Task: Make a basic cable management box.
Action: Mouse moved to (171, 133)
Screenshot: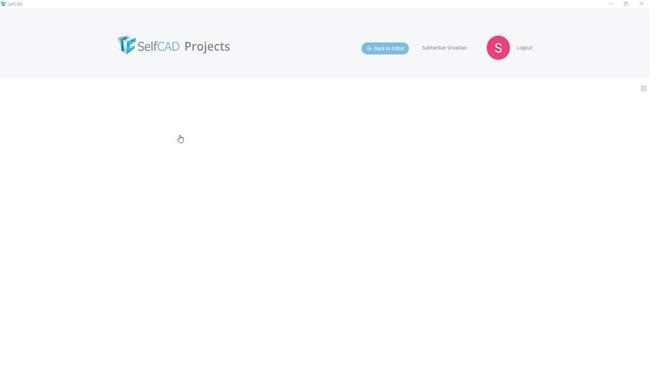 
Action: Mouse pressed left at (171, 133)
Screenshot: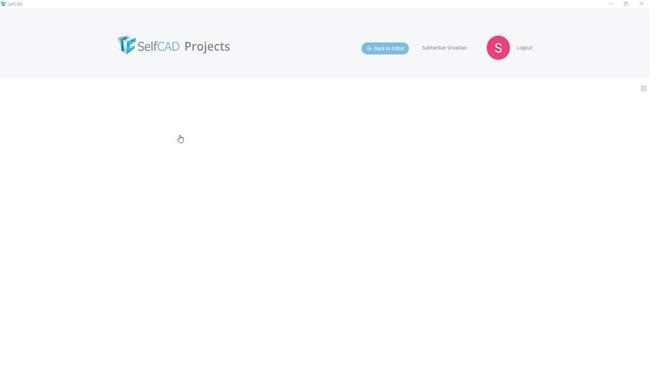 
Action: Mouse moved to (326, 155)
Screenshot: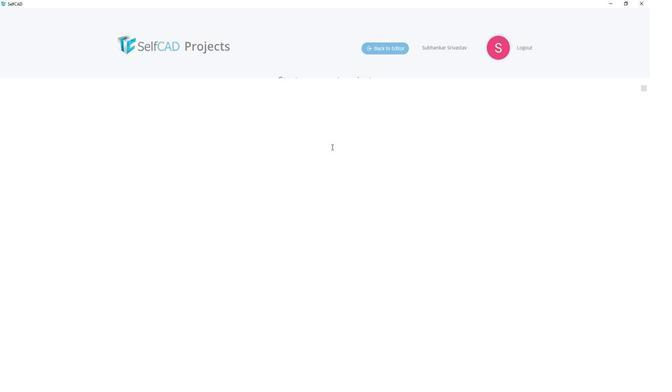 
Action: Mouse pressed left at (326, 155)
Screenshot: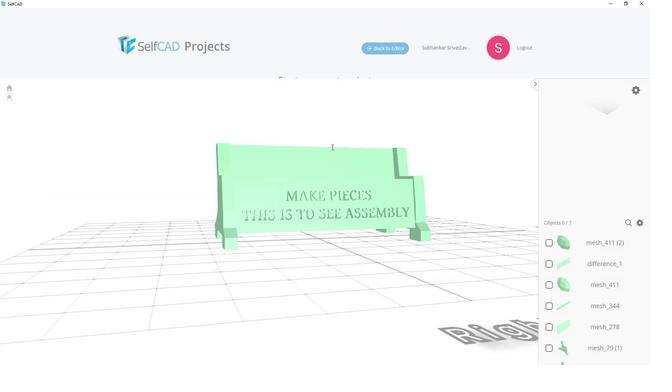 
Action: Key pressed <Key.shift>Cable<Key.space><Key.shift>Management<Key.space><Key.shift><Key.shift><Key.shift><Key.shift><Key.shift><Key.shift><Key.shift><Key.shift><Key.shift><Key.shift>Box
Screenshot: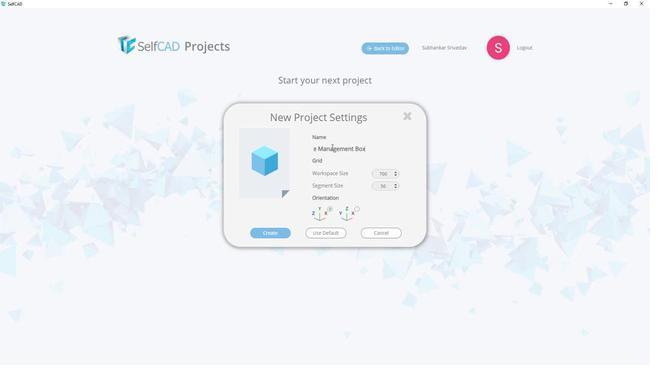 
Action: Mouse moved to (273, 234)
Screenshot: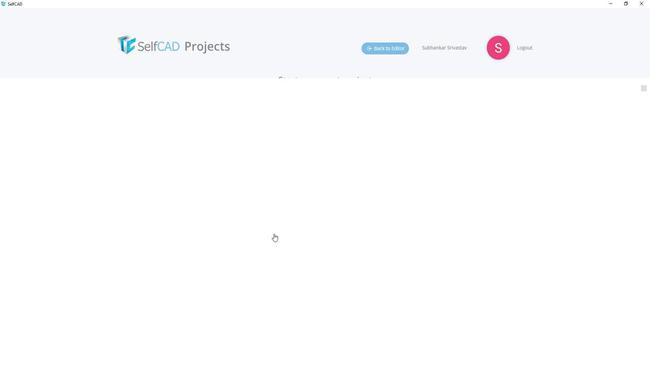 
Action: Mouse pressed left at (273, 234)
Screenshot: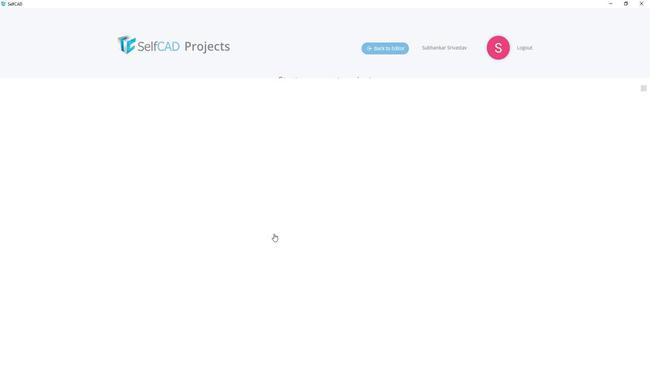 
Action: Mouse moved to (46, 105)
Screenshot: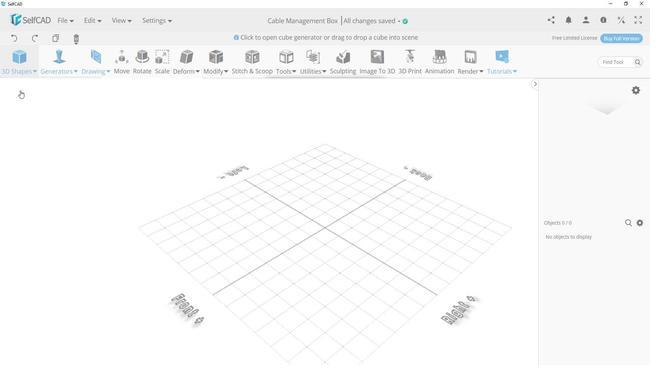 
Action: Mouse pressed left at (46, 105)
Screenshot: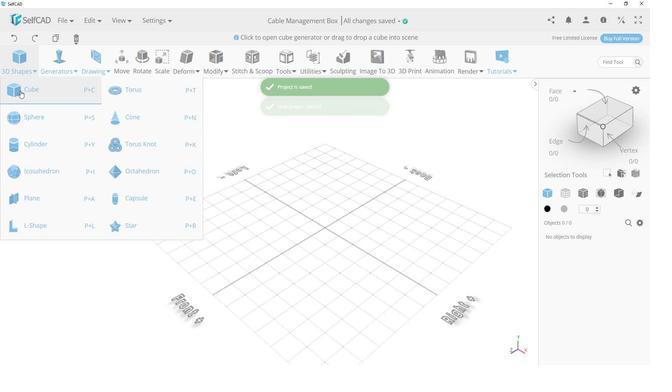 
Action: Mouse moved to (45, 141)
Screenshot: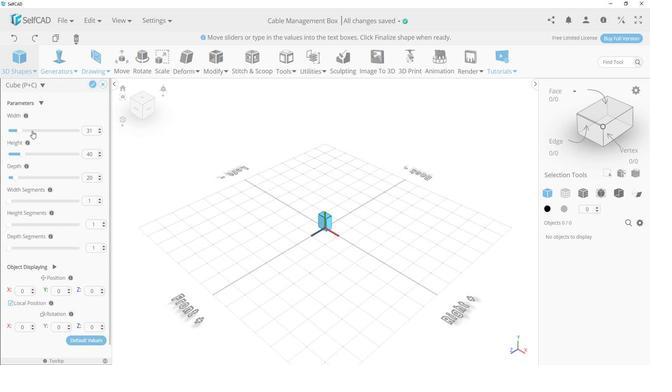 
Action: Mouse pressed left at (45, 141)
Screenshot: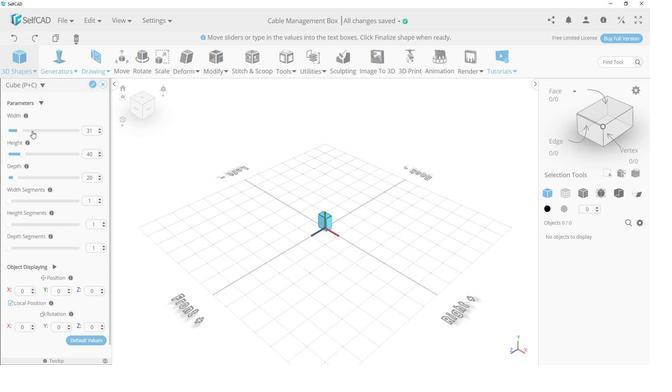 
Action: Mouse moved to (117, 143)
Screenshot: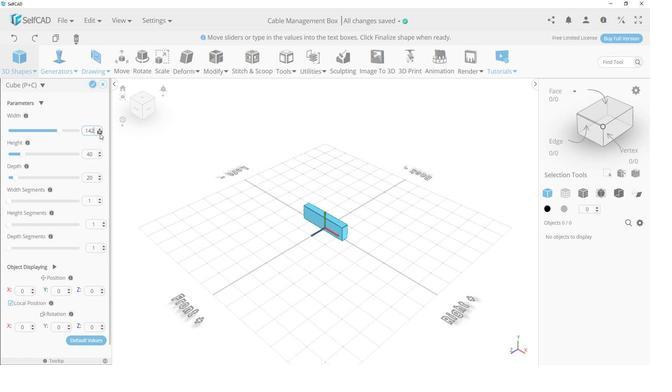 
Action: Mouse pressed left at (117, 143)
Screenshot: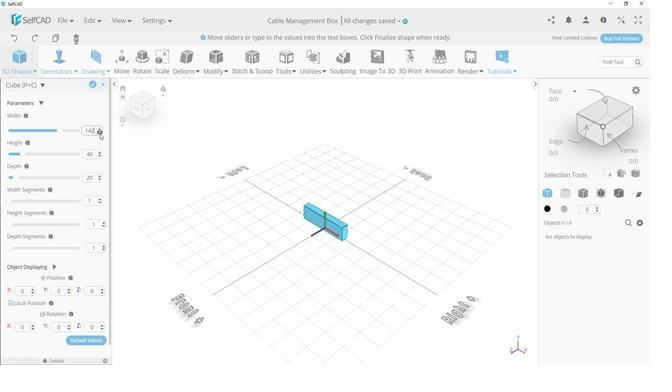 
Action: Mouse pressed left at (117, 143)
Screenshot: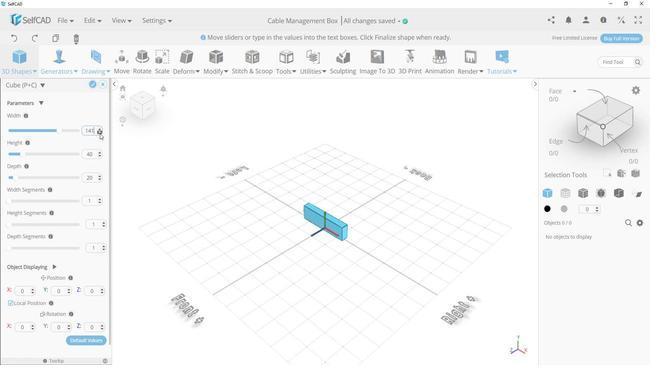 
Action: Mouse pressed left at (117, 143)
Screenshot: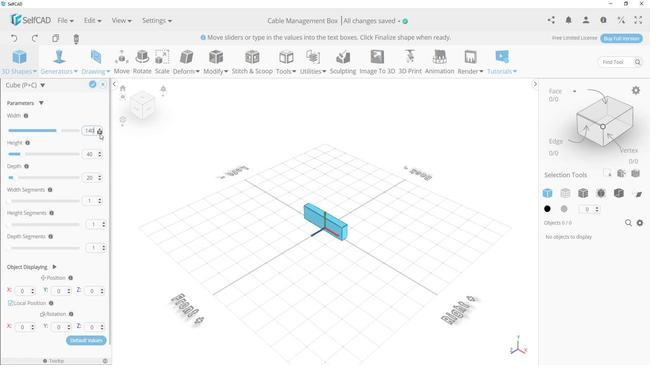 
Action: Mouse moved to (46, 161)
Screenshot: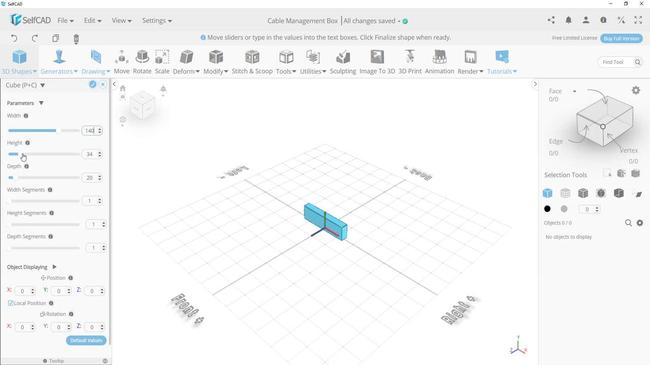 
Action: Mouse pressed left at (46, 161)
Screenshot: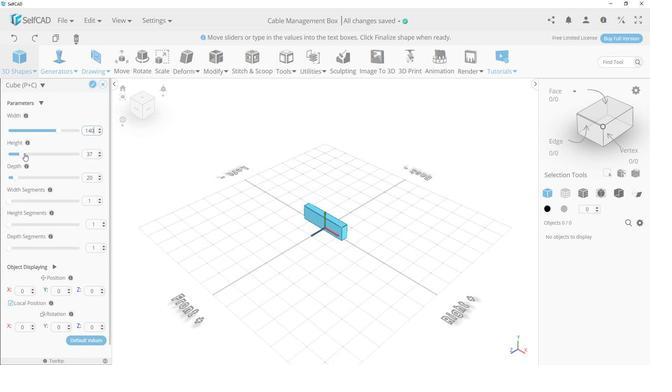 
Action: Mouse moved to (41, 184)
Screenshot: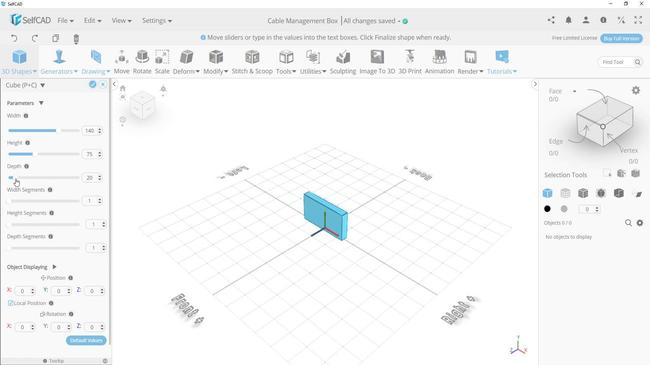 
Action: Mouse pressed left at (41, 184)
Screenshot: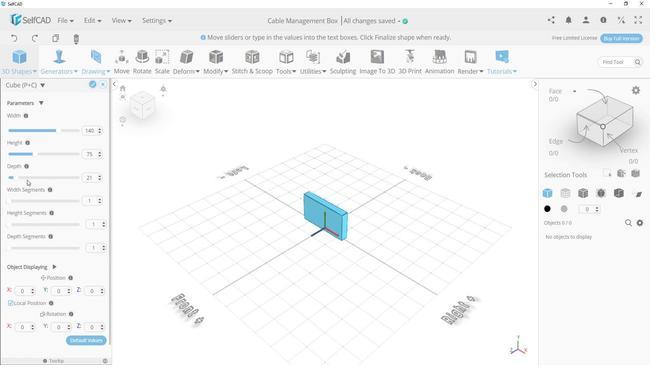 
Action: Mouse moved to (117, 184)
Screenshot: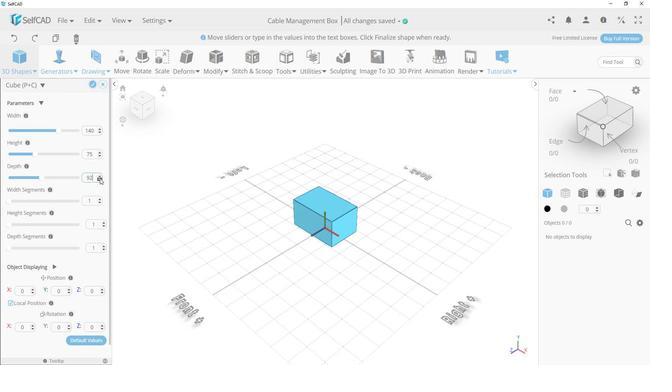 
Action: Mouse pressed left at (117, 184)
Screenshot: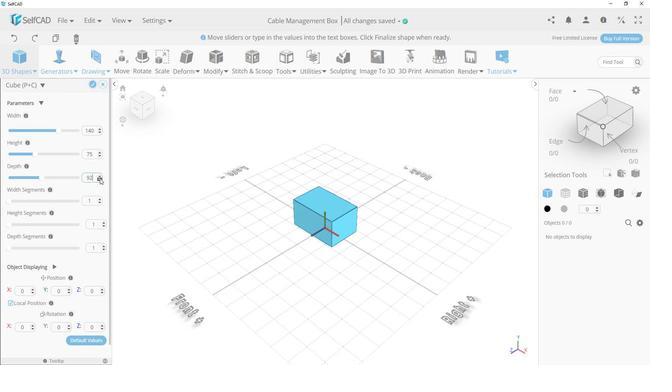 
Action: Mouse pressed left at (117, 184)
Screenshot: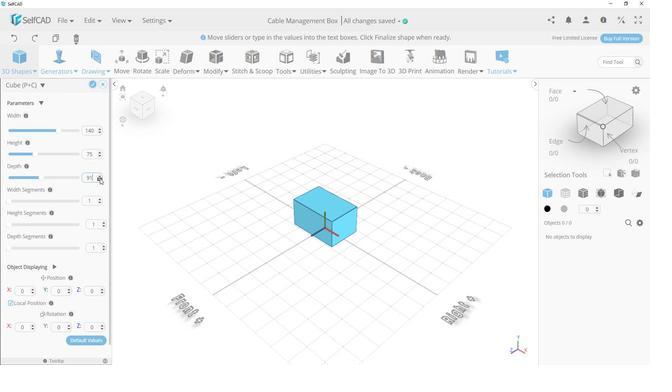 
Action: Mouse pressed left at (117, 184)
Screenshot: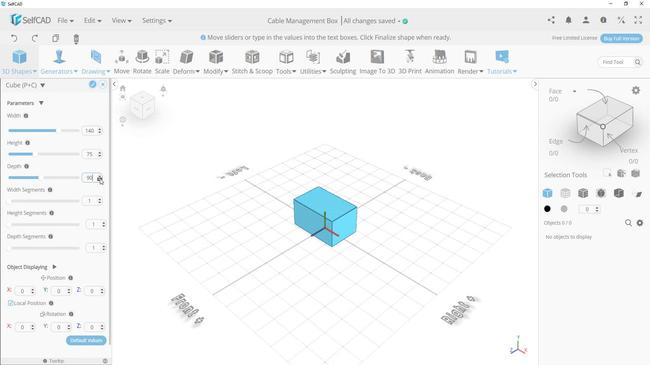 
Action: Mouse moved to (212, 180)
Screenshot: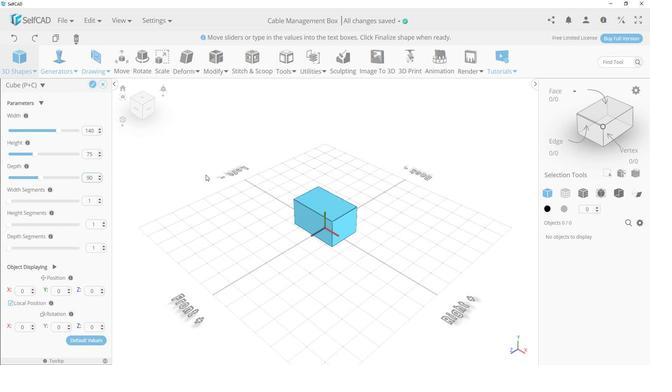 
Action: Mouse pressed left at (212, 180)
Screenshot: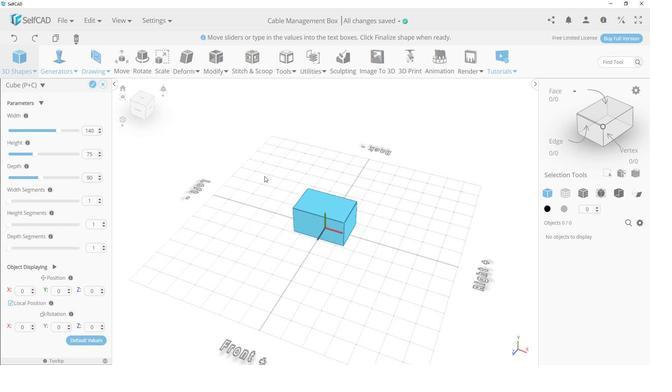 
Action: Mouse moved to (212, 201)
Screenshot: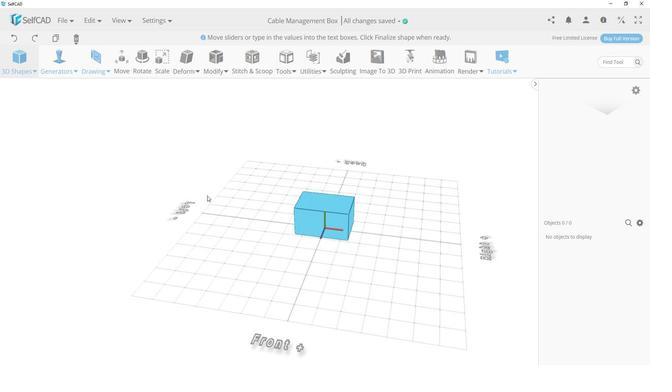 
Action: Mouse pressed left at (212, 201)
Screenshot: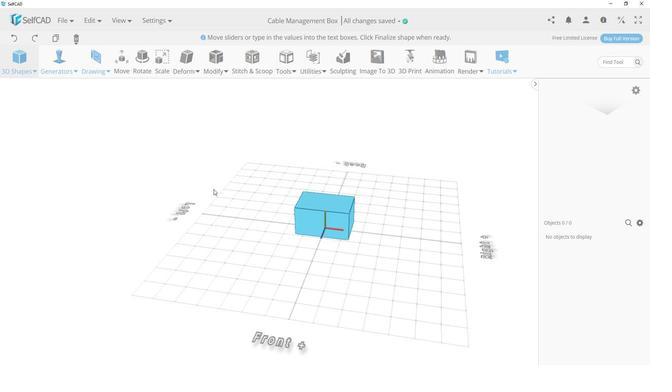 
Action: Mouse moved to (81, 141)
Screenshot: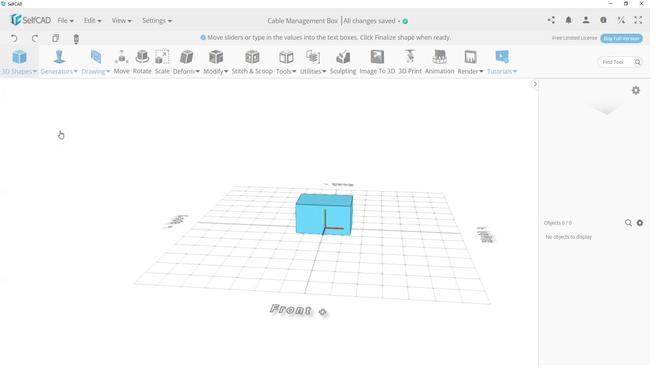
Action: Mouse pressed left at (81, 141)
Screenshot: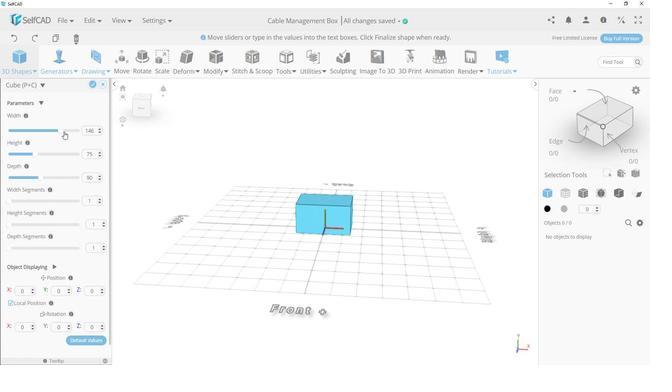 
Action: Mouse moved to (117, 139)
Screenshot: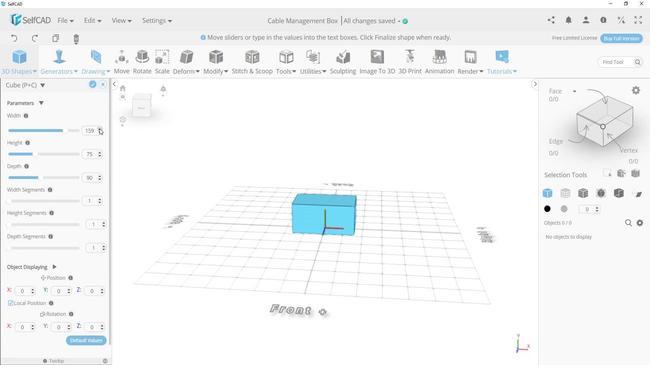 
Action: Mouse pressed left at (117, 139)
Screenshot: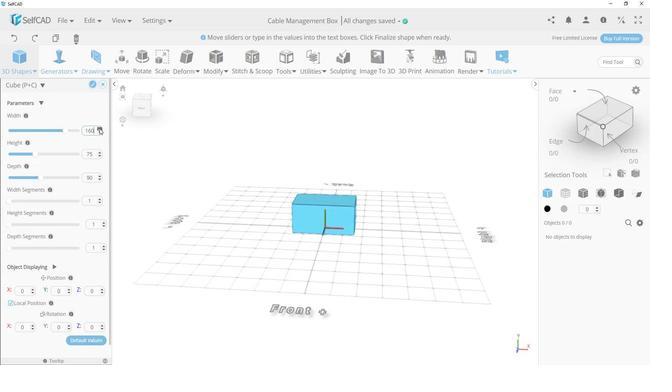 
Action: Mouse moved to (281, 200)
Screenshot: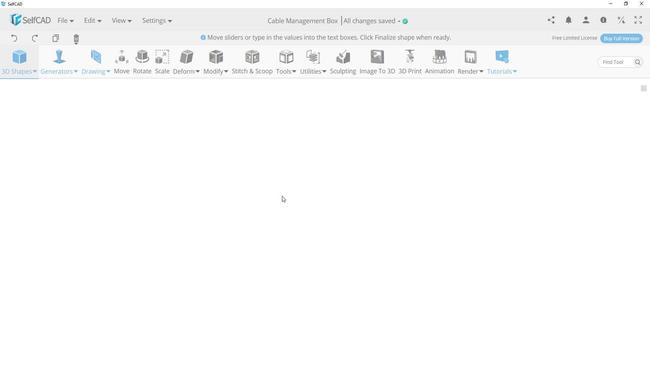 
Action: Mouse pressed left at (281, 200)
Screenshot: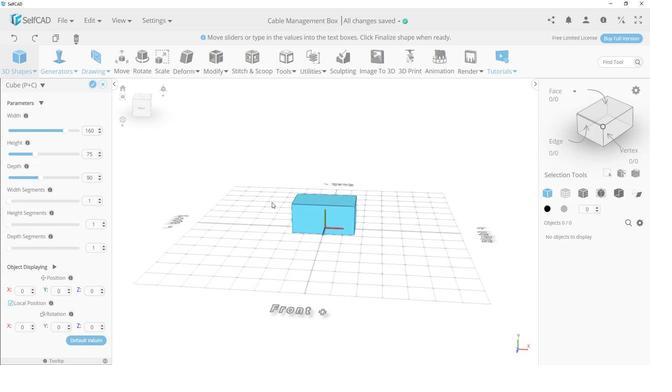 
Action: Mouse moved to (364, 247)
Screenshot: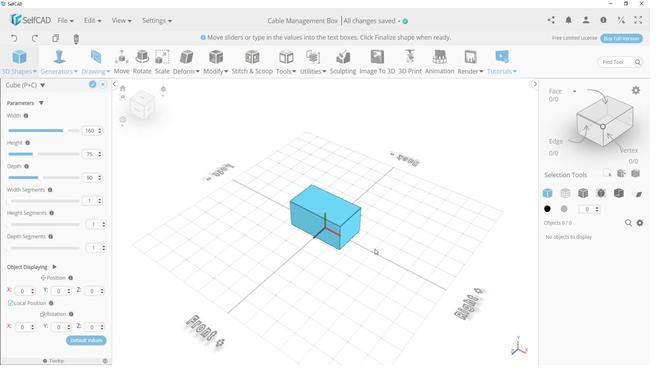 
Action: Mouse pressed left at (364, 247)
Screenshot: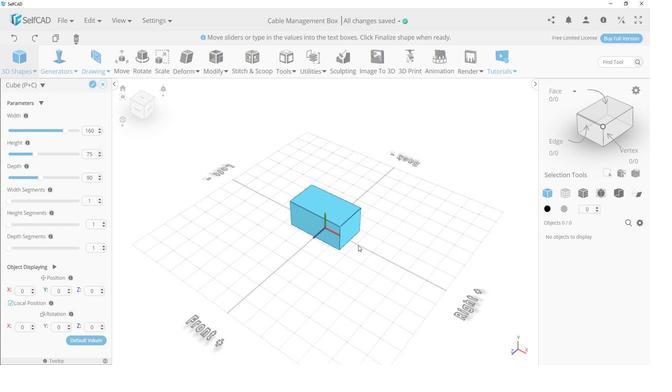 
Action: Mouse moved to (327, 244)
Screenshot: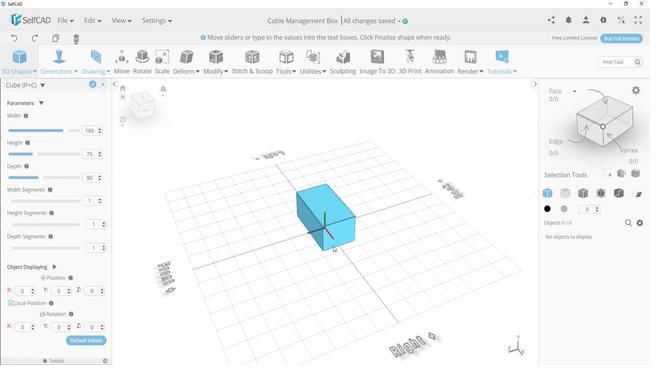 
Action: Mouse scrolled (327, 245) with delta (0, 0)
Screenshot: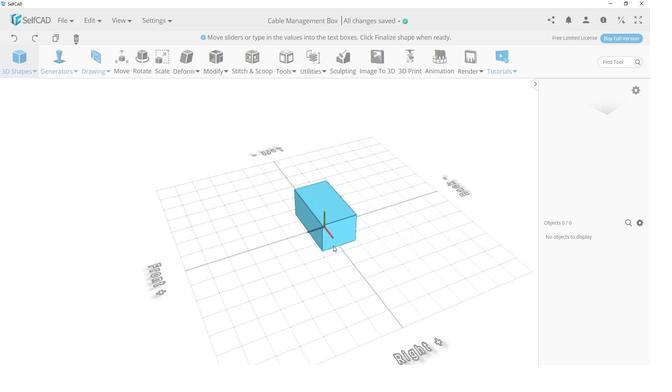 
Action: Mouse scrolled (327, 245) with delta (0, 0)
Screenshot: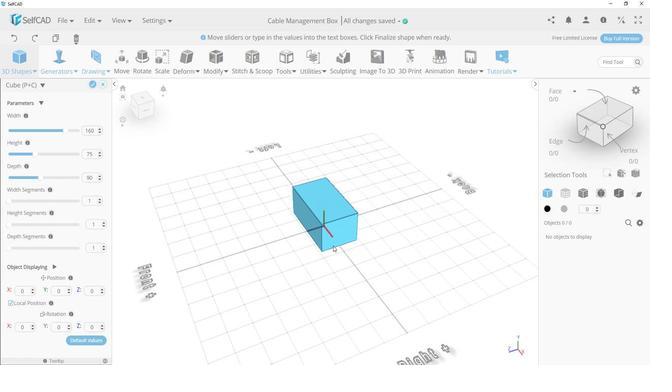 
Action: Mouse scrolled (327, 245) with delta (0, 0)
Screenshot: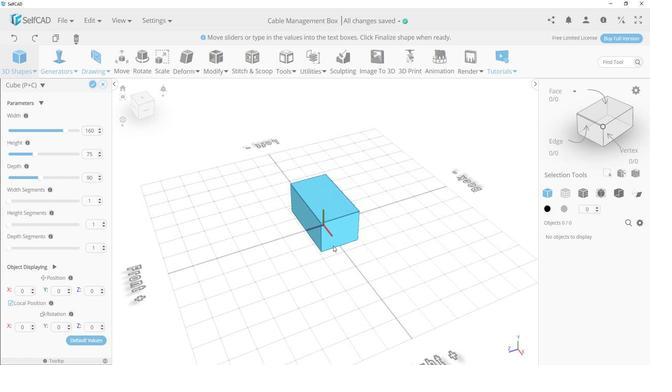 
Action: Mouse scrolled (327, 245) with delta (0, 0)
Screenshot: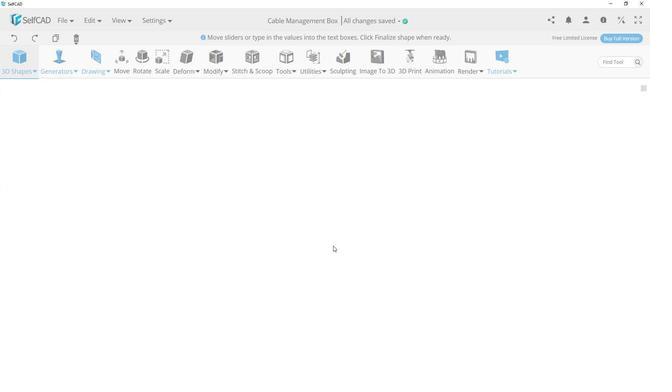 
Action: Mouse moved to (352, 268)
Screenshot: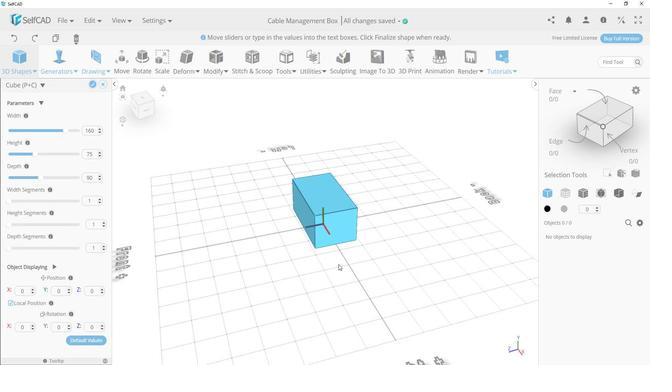 
Action: Mouse pressed left at (352, 268)
Screenshot: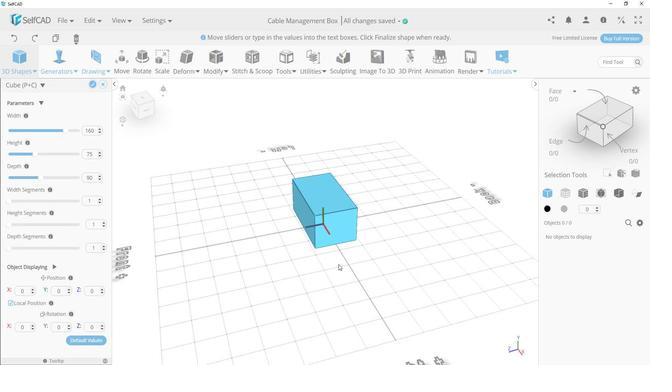 
Action: Mouse moved to (287, 246)
Screenshot: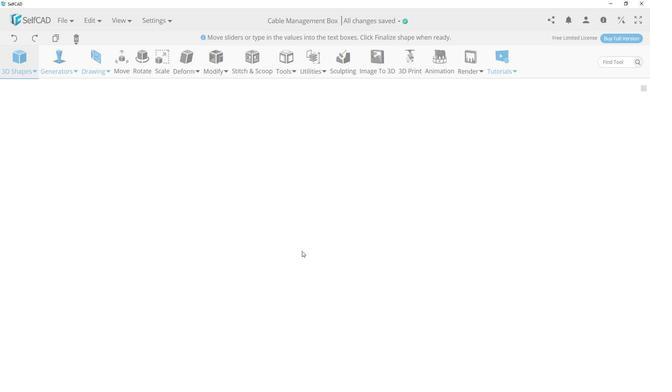 
Action: Mouse pressed left at (287, 246)
Screenshot: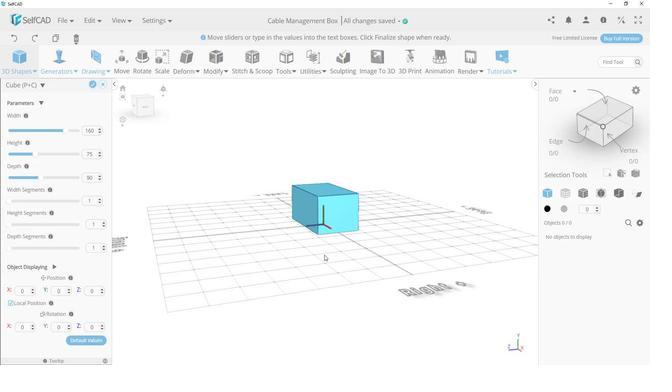 
Action: Mouse moved to (111, 100)
Screenshot: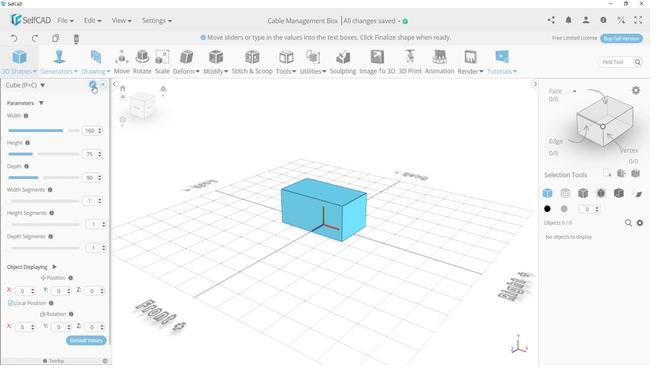 
Action: Mouse pressed left at (111, 100)
Screenshot: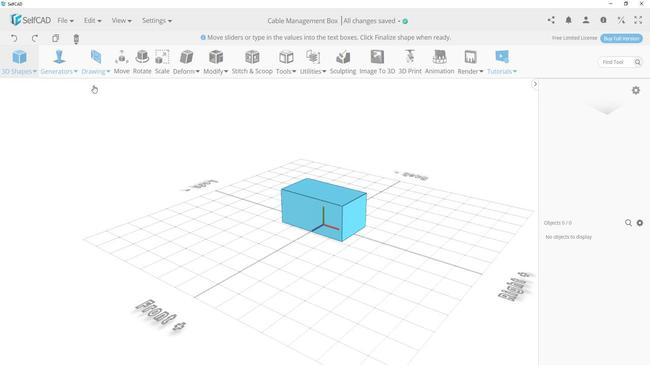 
Action: Mouse moved to (334, 258)
Screenshot: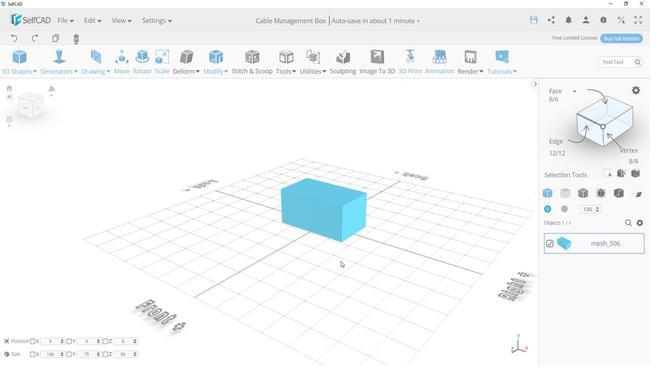 
Action: Mouse pressed left at (334, 258)
Screenshot: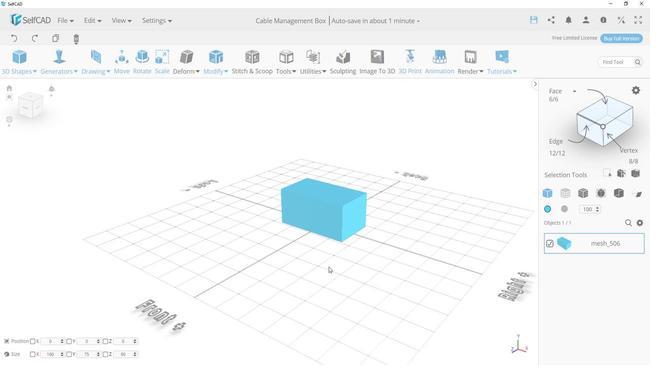 
Action: Mouse moved to (567, 119)
Screenshot: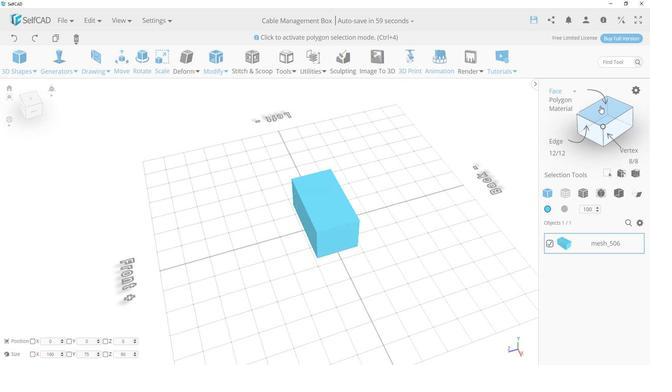 
Action: Mouse pressed left at (567, 119)
Screenshot: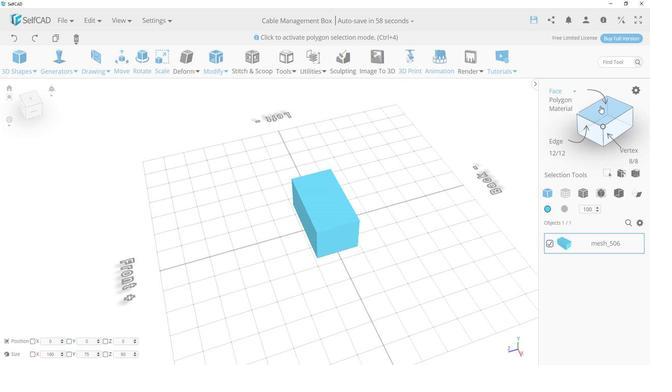 
Action: Mouse moved to (329, 211)
Screenshot: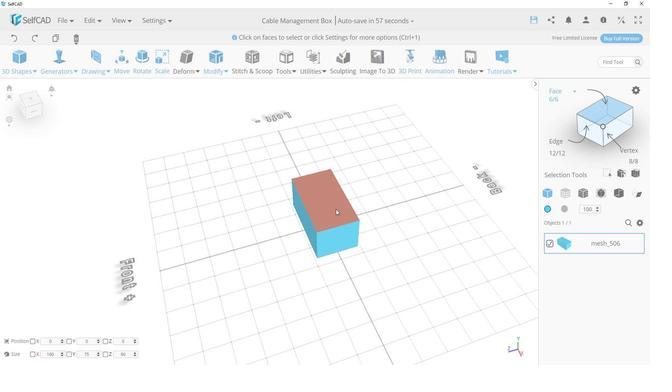 
Action: Mouse pressed left at (329, 211)
Screenshot: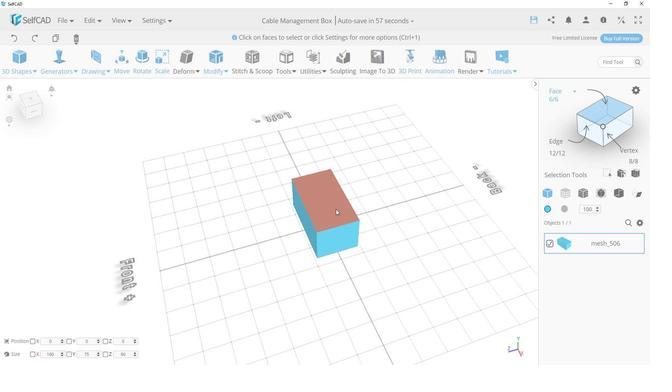 
Action: Mouse moved to (373, 212)
Screenshot: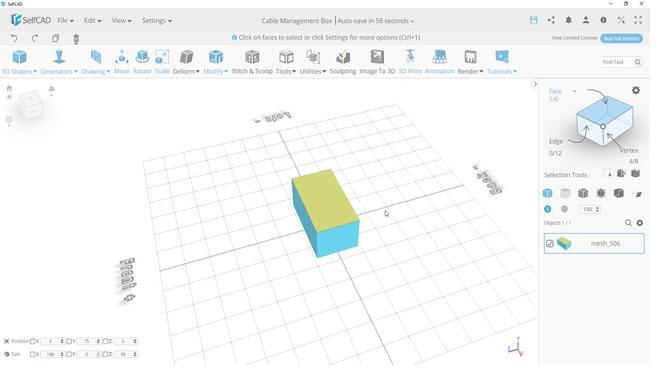 
Action: Key pressed <Key.delete>
Screenshot: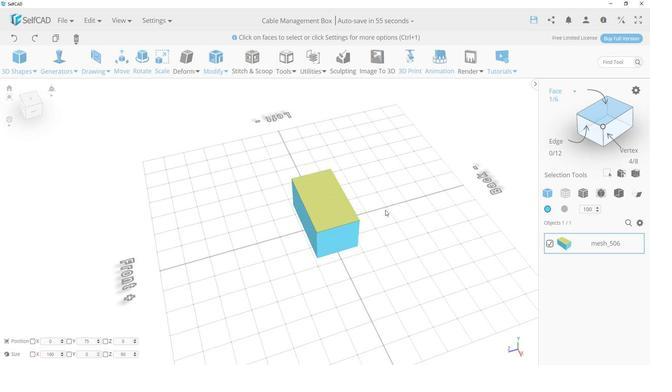 
Action: Mouse moved to (373, 212)
Screenshot: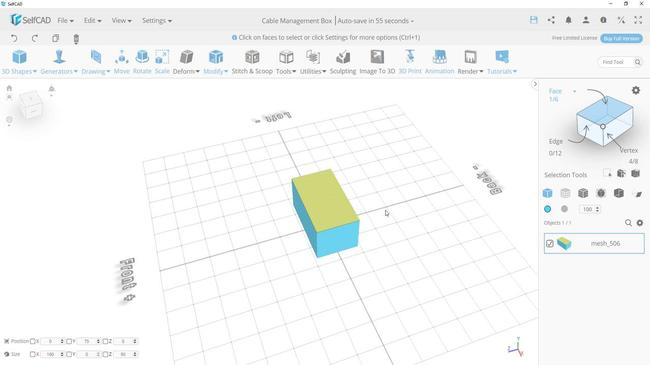 
Action: Key pressed <Key.enter>
Screenshot: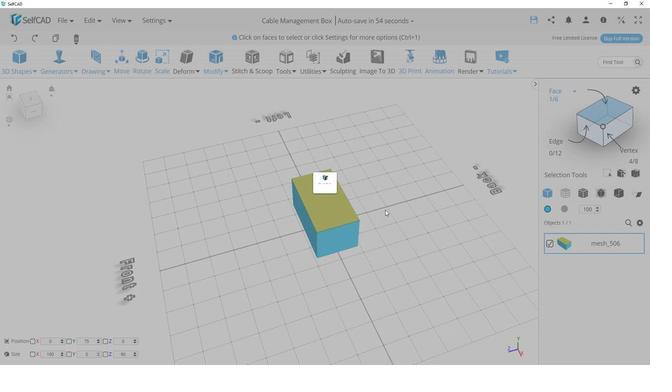 
Action: Mouse moved to (369, 255)
Screenshot: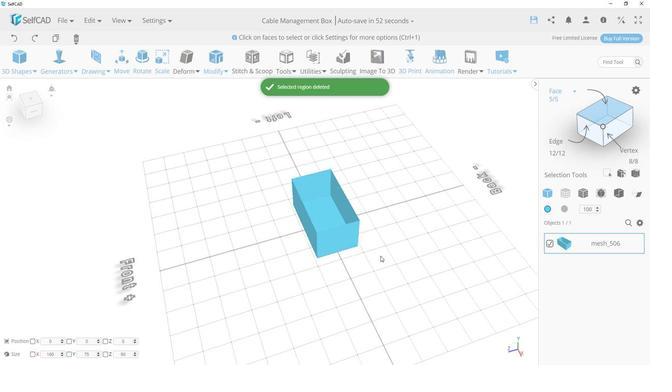 
Action: Mouse pressed left at (369, 255)
Screenshot: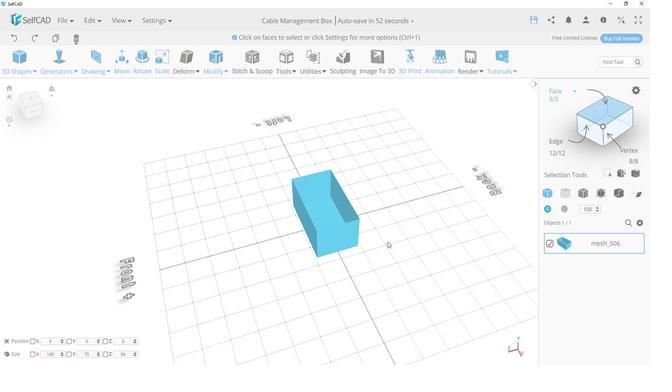 
Action: Mouse moved to (317, 245)
Screenshot: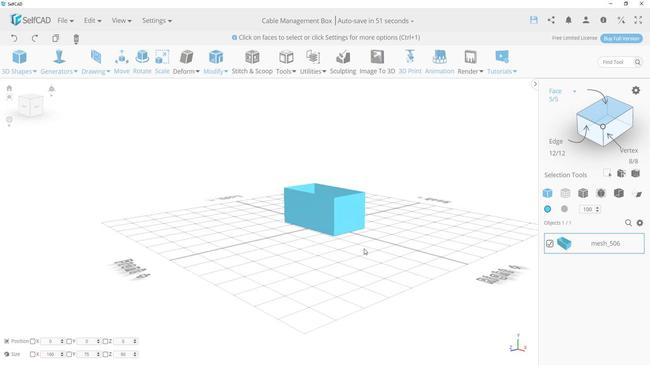 
Action: Mouse pressed left at (317, 245)
Screenshot: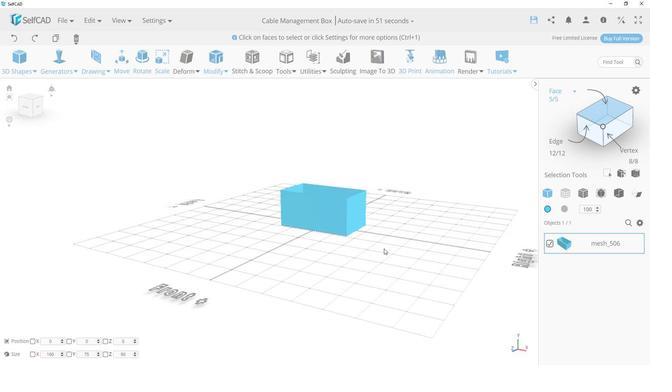 
Action: Mouse moved to (336, 234)
Screenshot: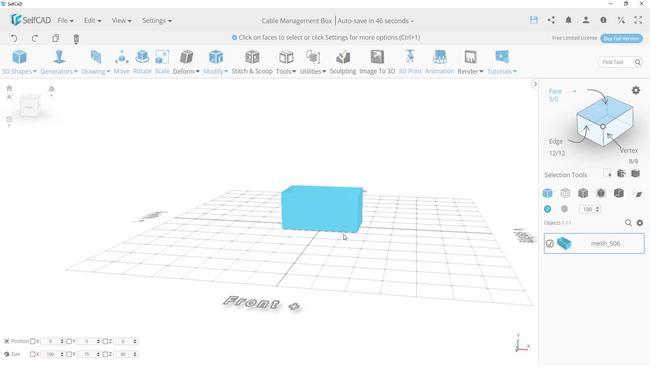 
Action: Mouse scrolled (336, 234) with delta (0, 0)
Screenshot: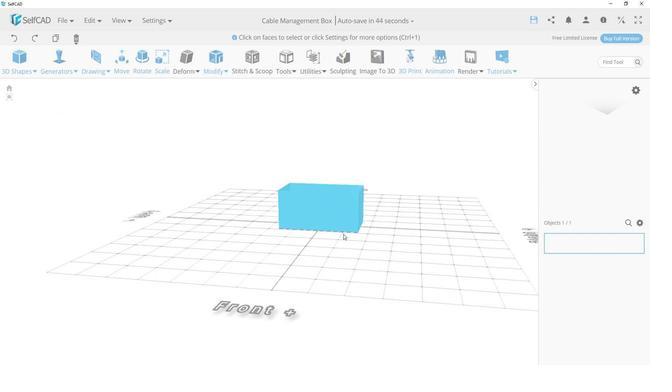 
Action: Mouse scrolled (336, 234) with delta (0, 0)
Screenshot: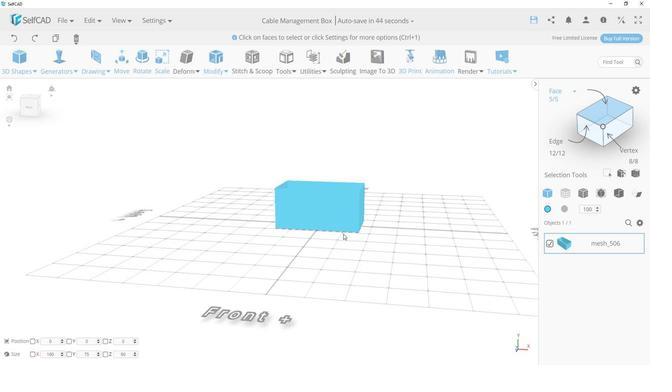 
Action: Mouse moved to (318, 241)
Screenshot: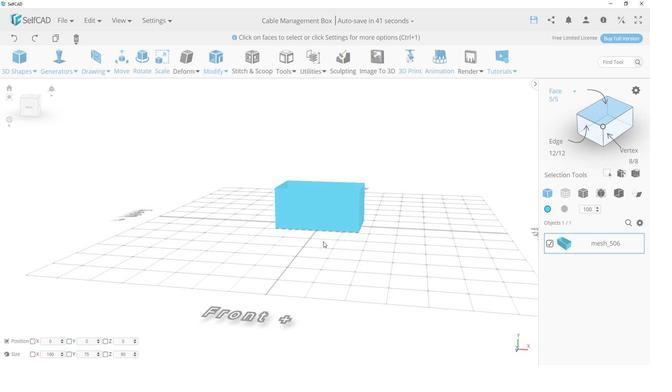 
Action: Mouse pressed left at (318, 241)
Screenshot: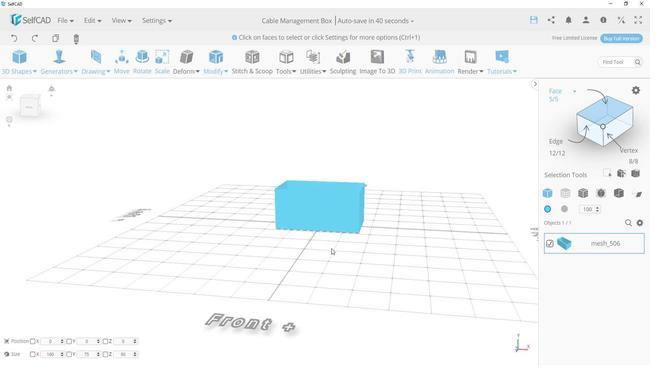 
Action: Mouse moved to (349, 255)
Screenshot: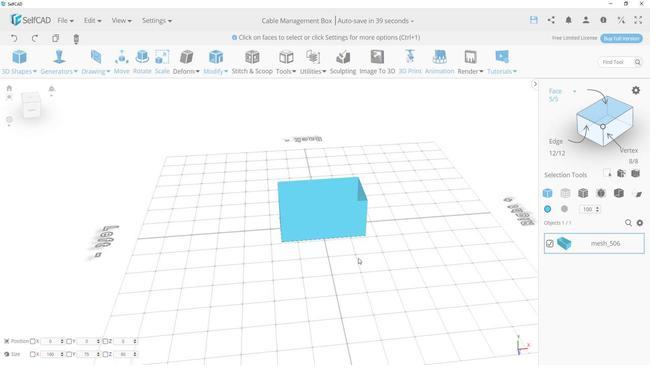 
Action: Mouse scrolled (349, 255) with delta (0, 0)
Screenshot: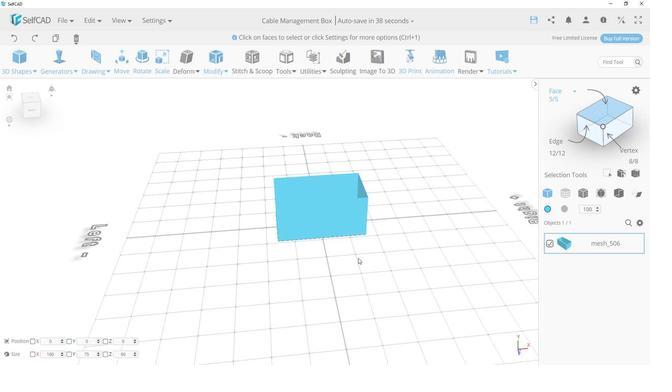 
Action: Mouse scrolled (349, 255) with delta (0, 0)
Screenshot: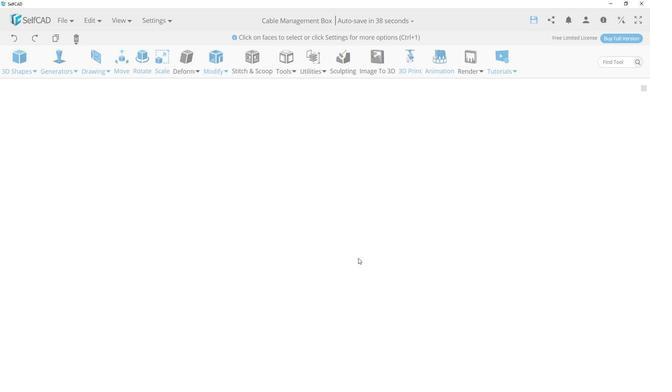 
Action: Mouse moved to (316, 252)
Screenshot: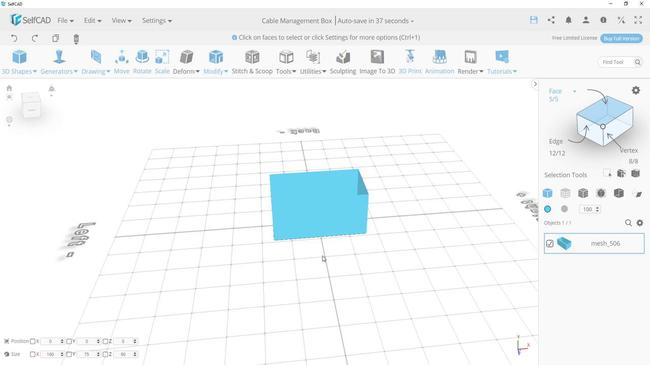 
Action: Mouse pressed left at (316, 252)
Screenshot: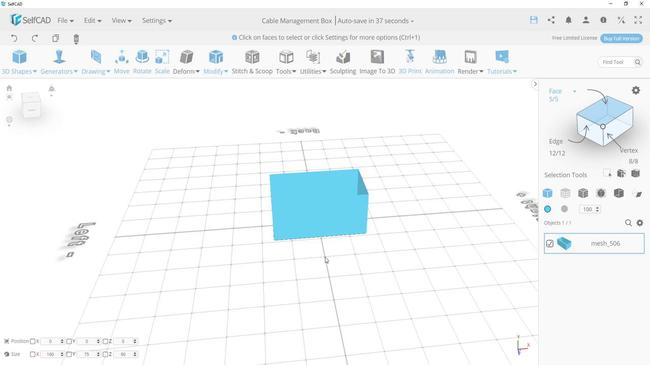 
Action: Mouse moved to (393, 239)
Screenshot: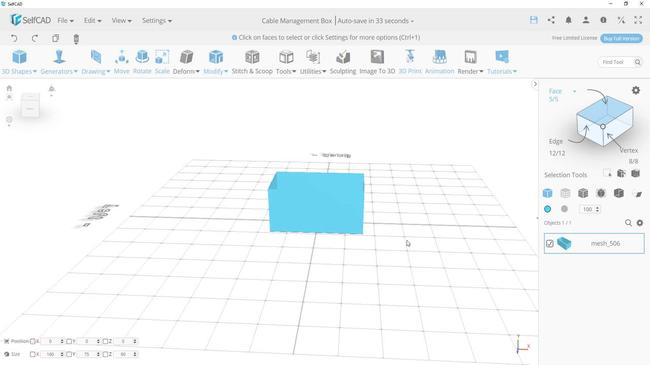 
Action: Mouse scrolled (393, 240) with delta (0, 0)
Screenshot: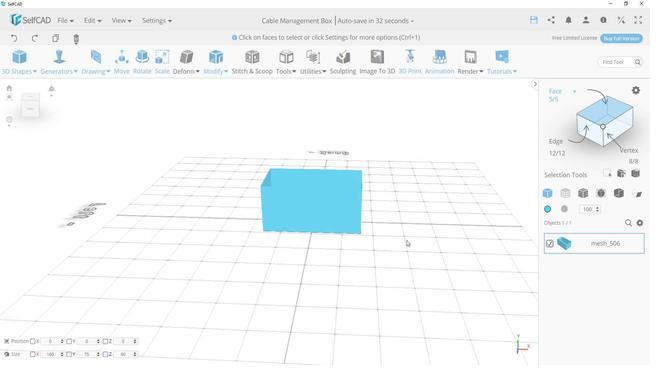 
Action: Mouse scrolled (393, 240) with delta (0, 0)
Screenshot: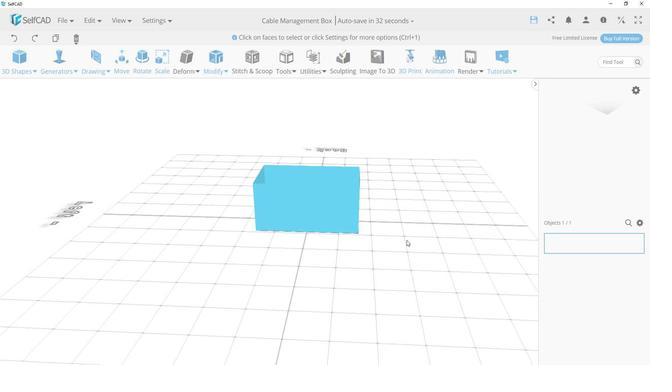 
Action: Mouse moved to (392, 241)
Screenshot: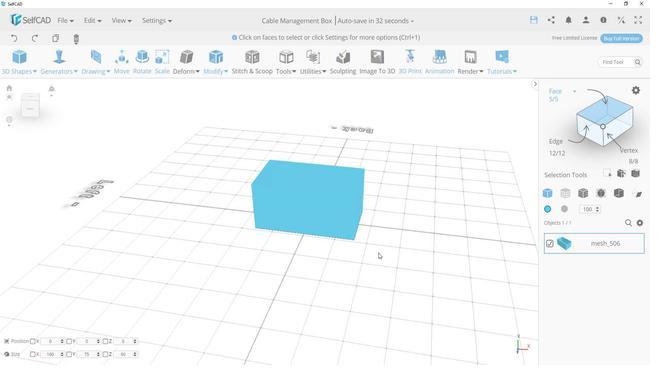 
Action: Mouse pressed left at (392, 241)
Screenshot: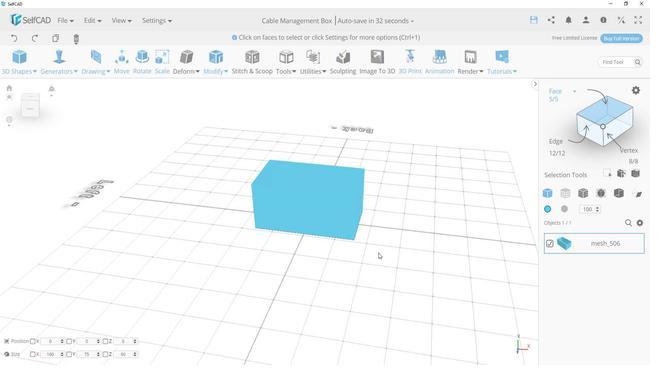 
Action: Mouse moved to (380, 249)
Screenshot: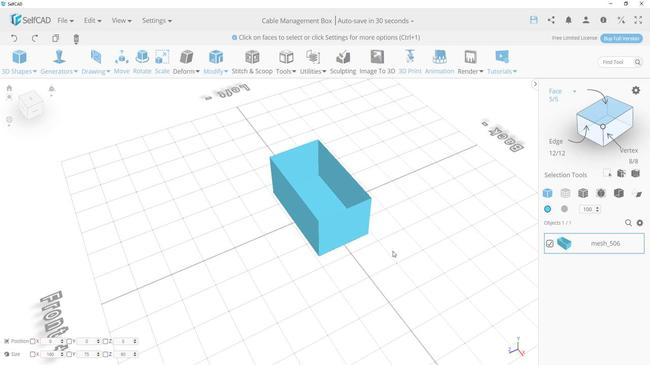 
Action: Mouse pressed left at (380, 249)
Screenshot: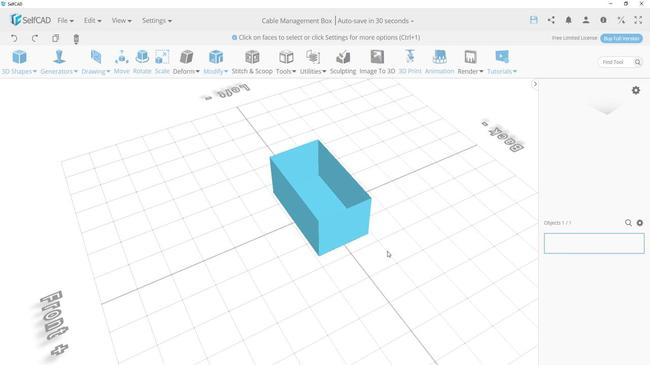 
Action: Mouse moved to (398, 245)
Screenshot: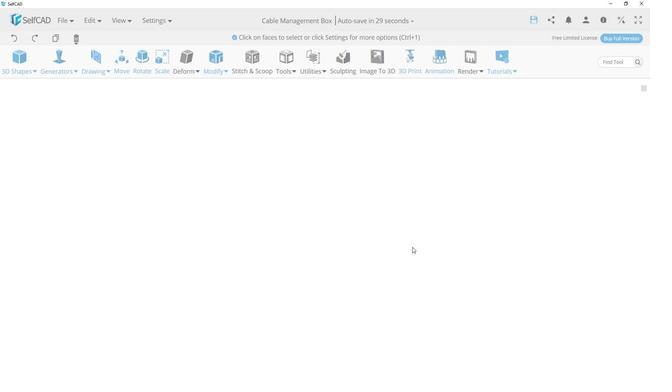 
Action: Mouse pressed left at (398, 245)
Screenshot: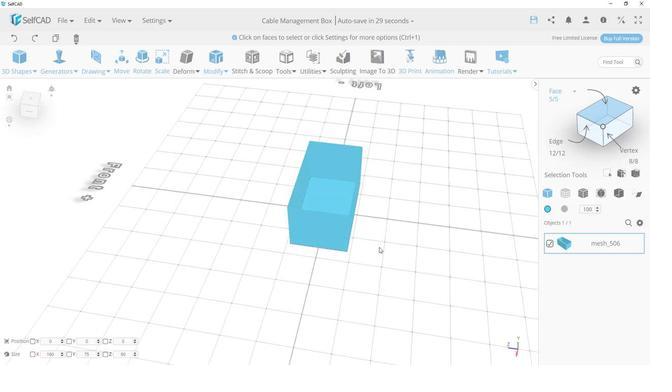 
Action: Mouse moved to (415, 245)
Screenshot: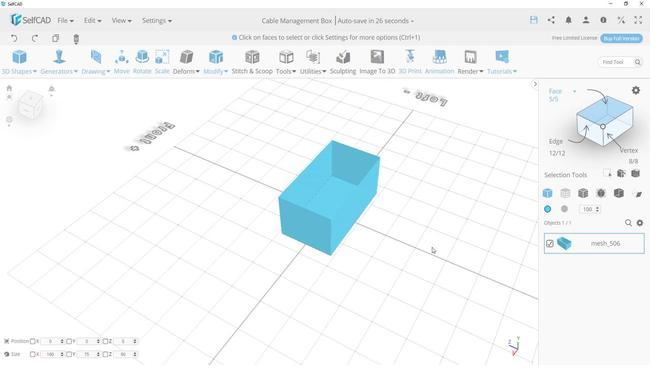 
Action: Mouse pressed left at (415, 245)
Screenshot: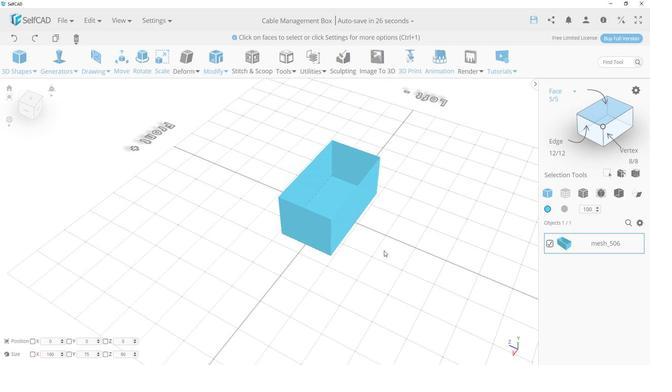
Action: Mouse moved to (52, 105)
Screenshot: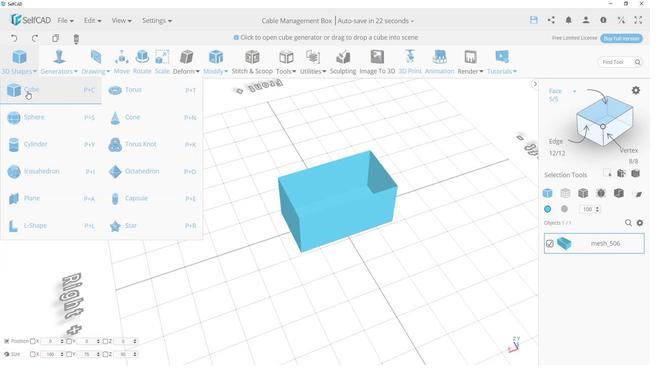 
Action: Mouse pressed left at (52, 105)
Screenshot: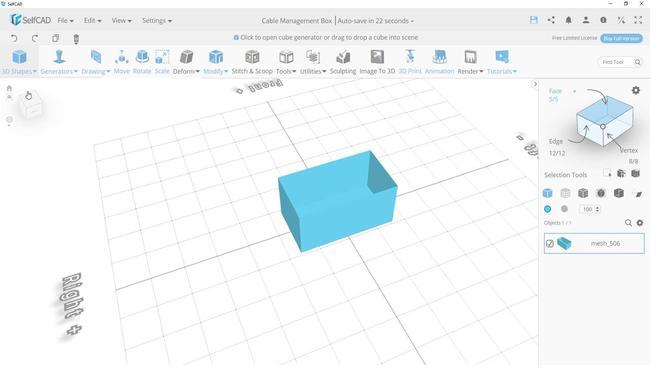 
Action: Mouse moved to (59, 161)
Screenshot: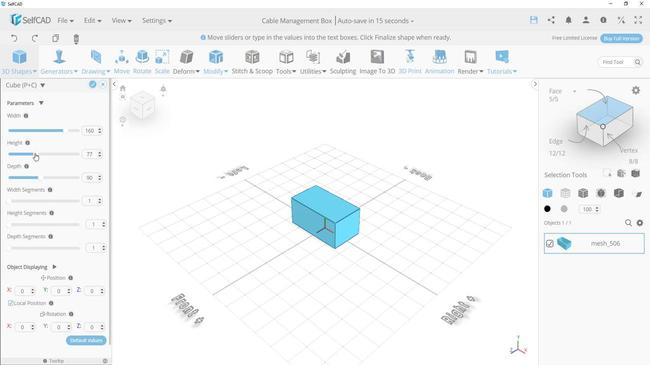 
Action: Mouse pressed left at (59, 161)
Screenshot: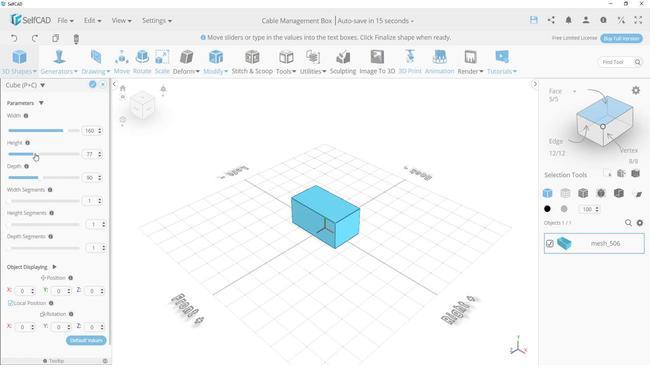 
Action: Mouse moved to (117, 165)
Screenshot: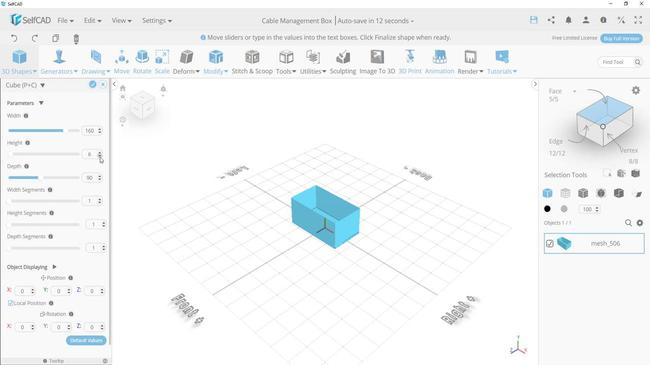 
Action: Mouse pressed left at (117, 165)
Screenshot: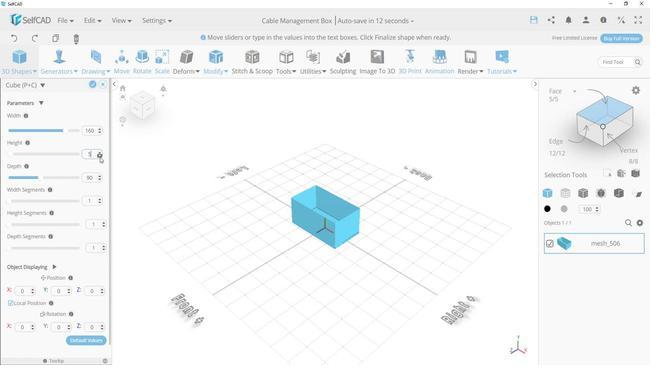 
Action: Mouse moved to (108, 97)
Screenshot: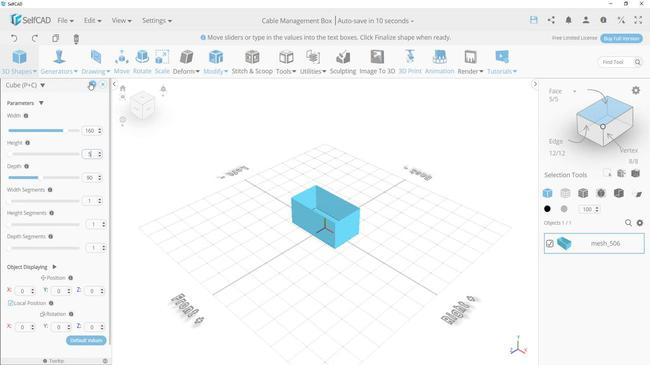 
Action: Mouse pressed left at (108, 97)
Screenshot: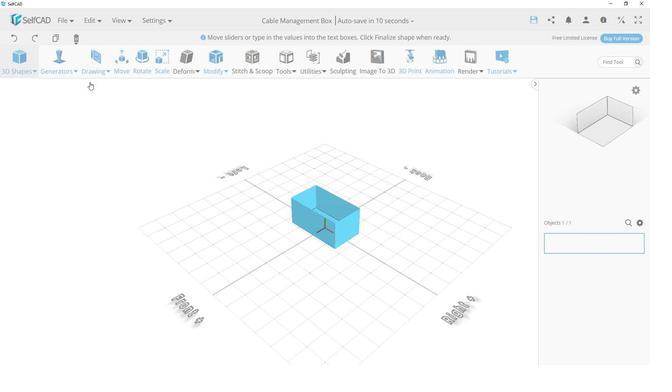 
Action: Mouse moved to (136, 86)
Screenshot: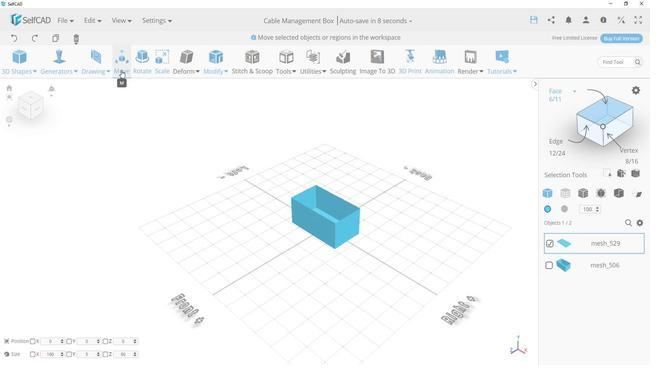 
Action: Mouse pressed left at (136, 86)
Screenshot: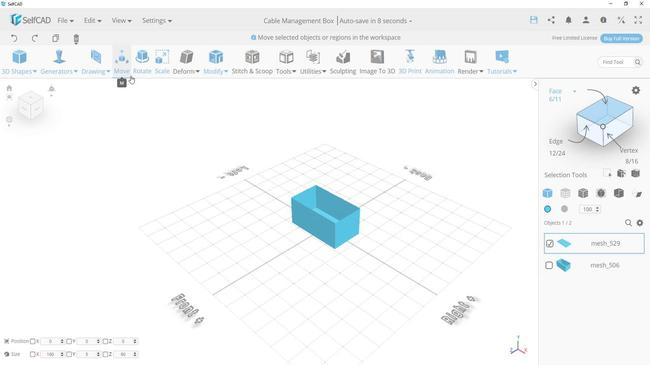 
Action: Mouse moved to (318, 197)
Screenshot: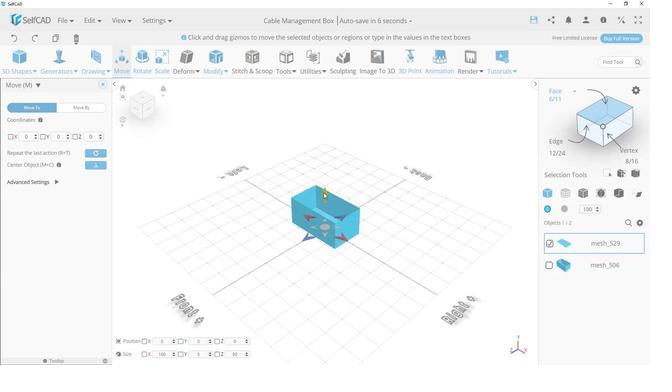 
Action: Mouse pressed left at (318, 197)
Screenshot: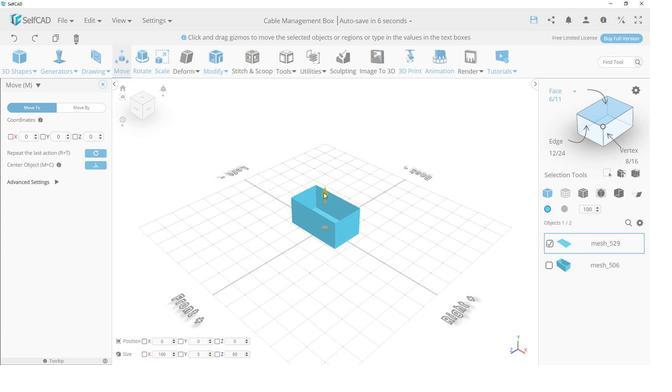 
Action: Mouse moved to (284, 250)
Screenshot: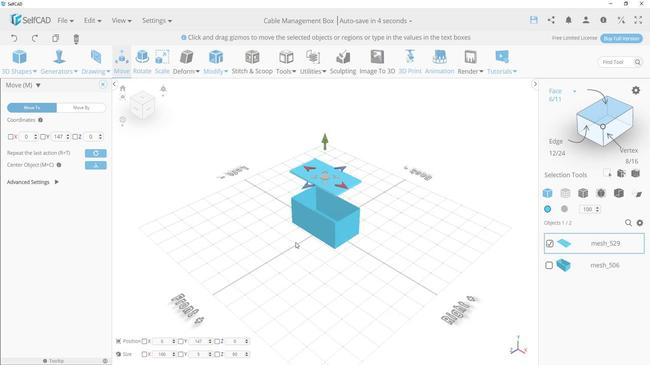 
Action: Mouse pressed left at (284, 250)
Screenshot: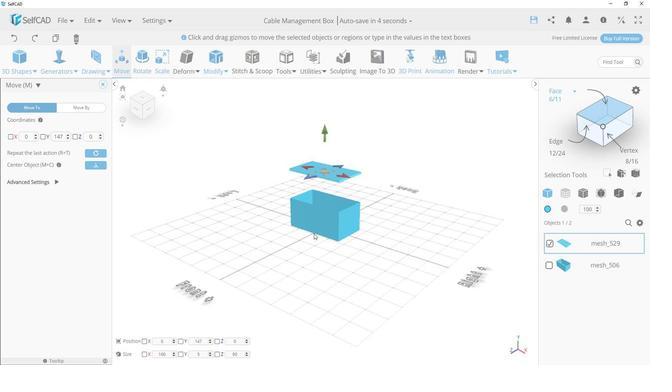 
Action: Mouse moved to (195, 224)
Screenshot: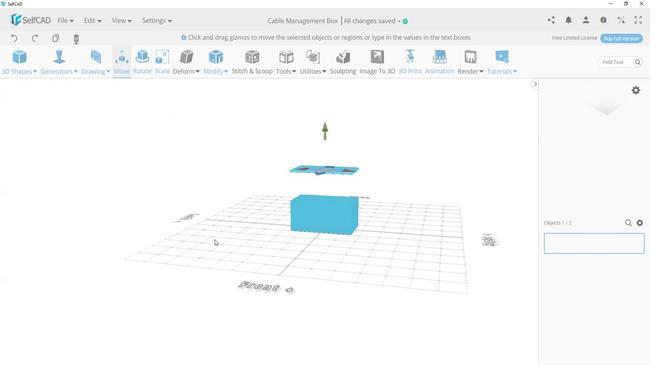 
Action: Mouse pressed left at (195, 224)
Screenshot: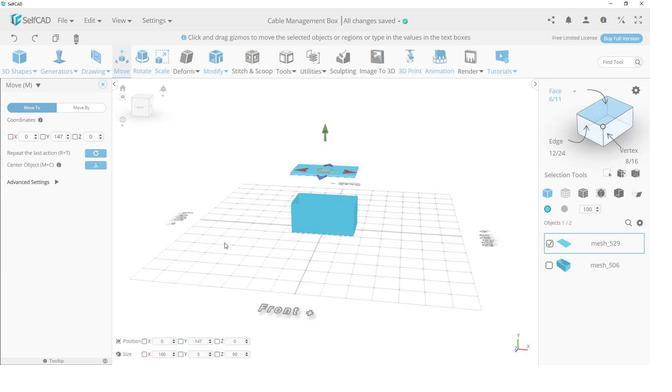 
Action: Mouse moved to (281, 225)
Screenshot: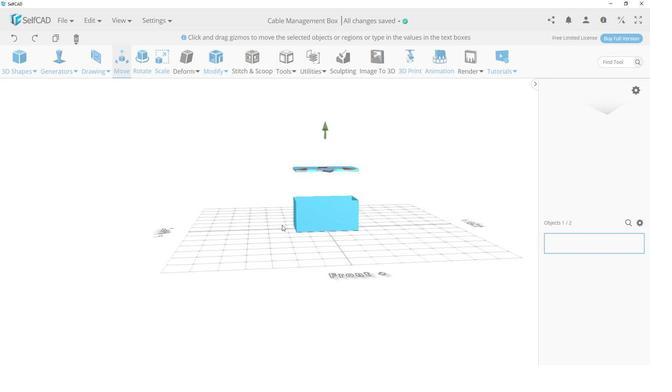 
Action: Mouse scrolled (281, 226) with delta (0, 0)
Screenshot: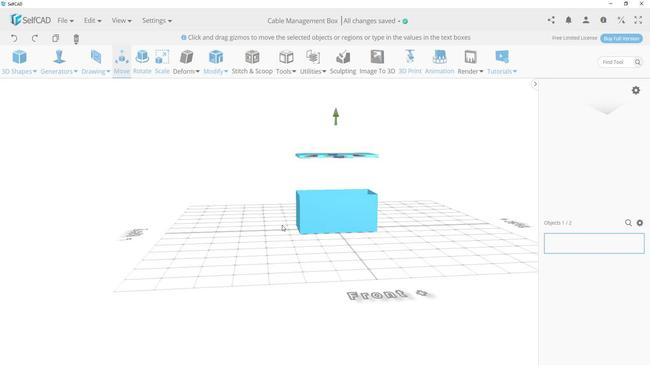 
Action: Mouse scrolled (281, 226) with delta (0, 0)
Screenshot: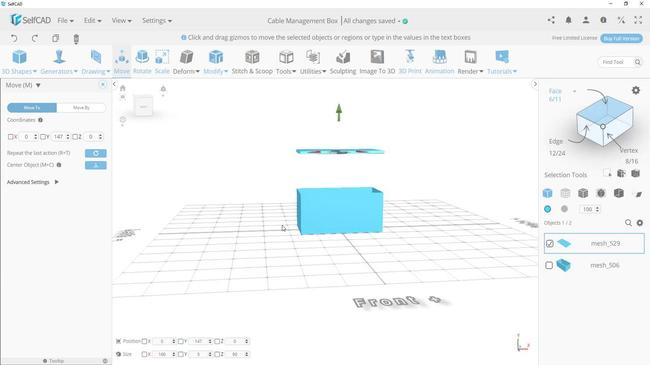 
Action: Mouse scrolled (281, 226) with delta (0, 0)
Screenshot: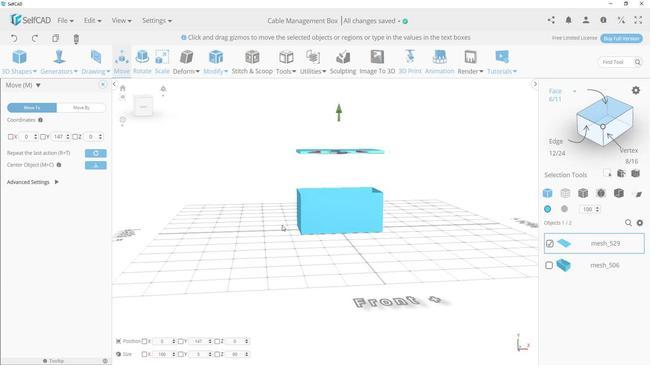 
Action: Mouse scrolled (281, 226) with delta (0, 0)
Screenshot: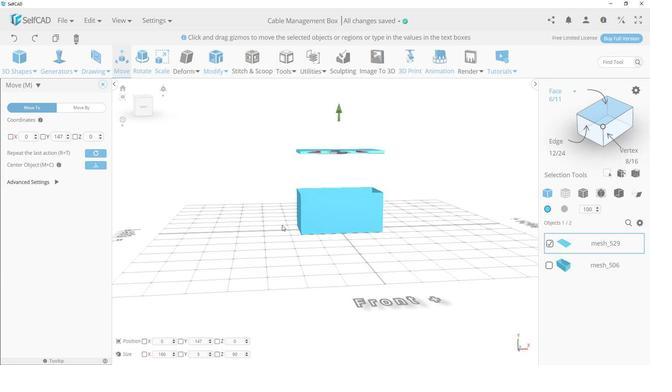 
Action: Mouse scrolled (281, 226) with delta (0, 0)
Screenshot: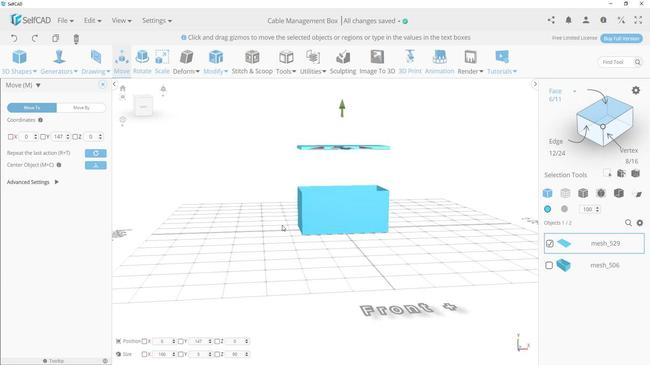 
Action: Mouse scrolled (281, 226) with delta (0, 0)
Screenshot: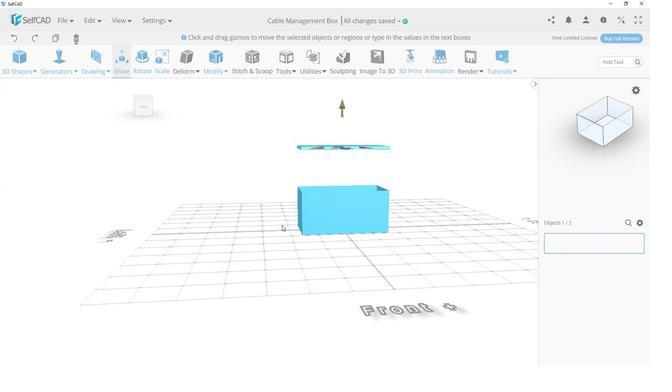 
Action: Mouse moved to (333, 220)
Screenshot: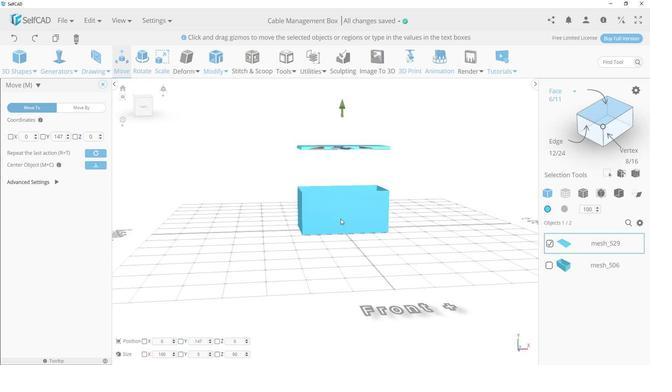 
Action: Mouse pressed left at (333, 220)
Screenshot: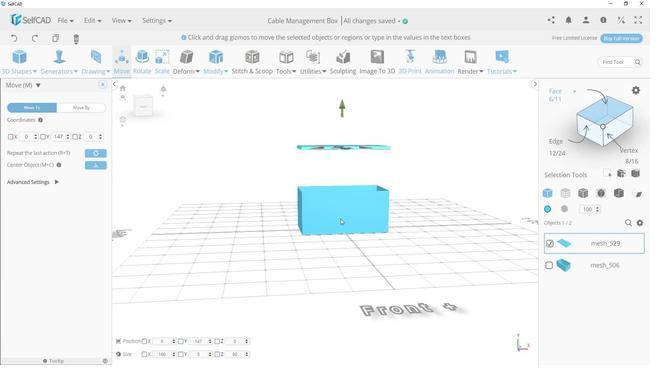 
Action: Mouse moved to (521, 244)
Screenshot: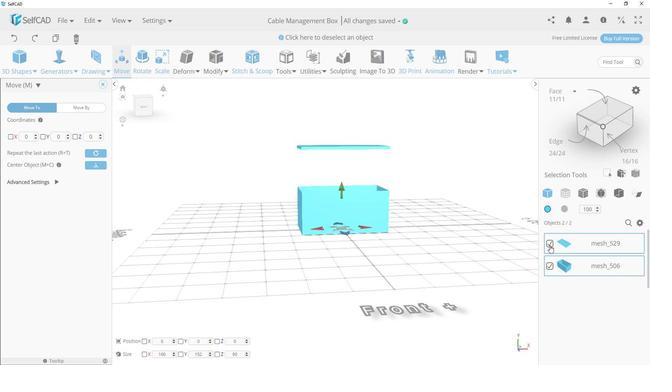 
Action: Mouse pressed left at (521, 244)
Screenshot: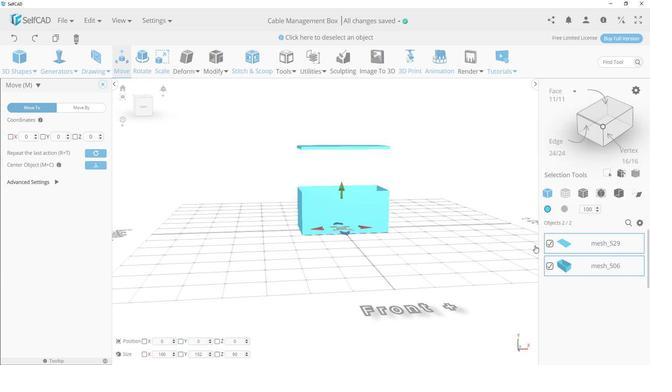 
Action: Mouse moved to (390, 207)
Screenshot: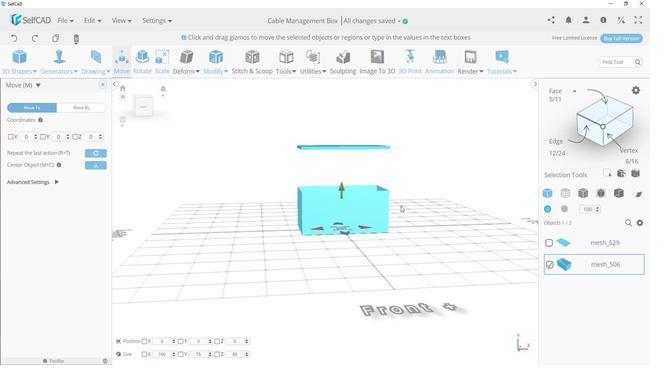 
Action: Mouse pressed left at (390, 207)
Screenshot: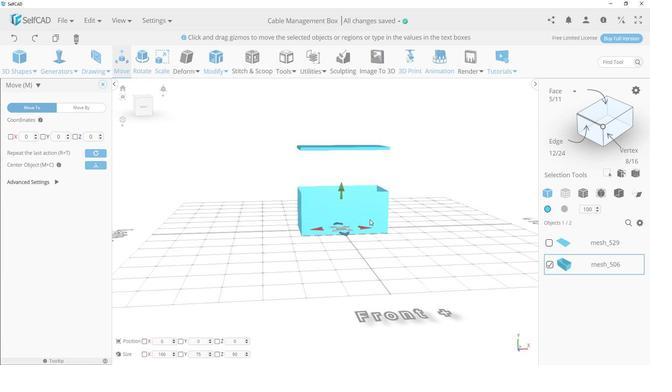 
Action: Mouse moved to (237, 139)
Screenshot: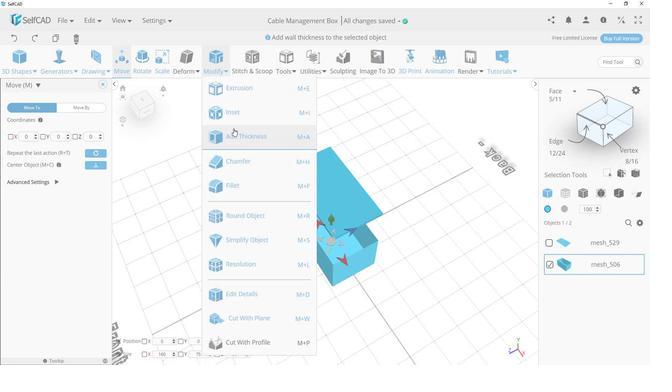 
Action: Mouse pressed left at (237, 139)
Screenshot: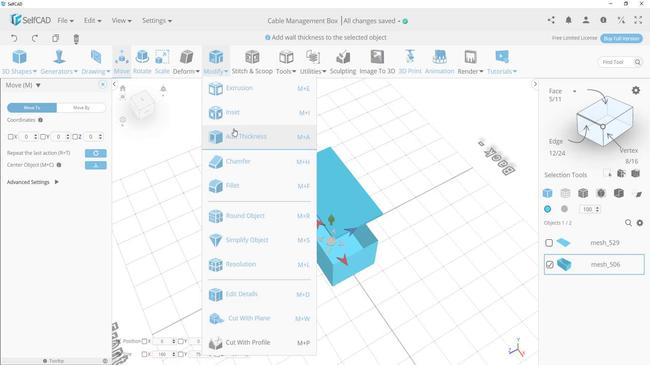 
Action: Mouse moved to (120, 123)
Screenshot: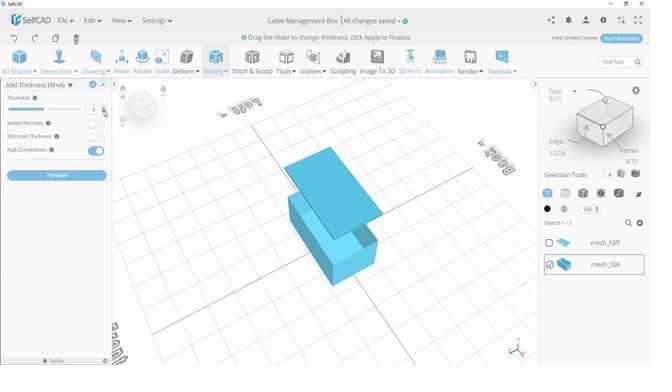 
Action: Mouse pressed left at (120, 123)
Screenshot: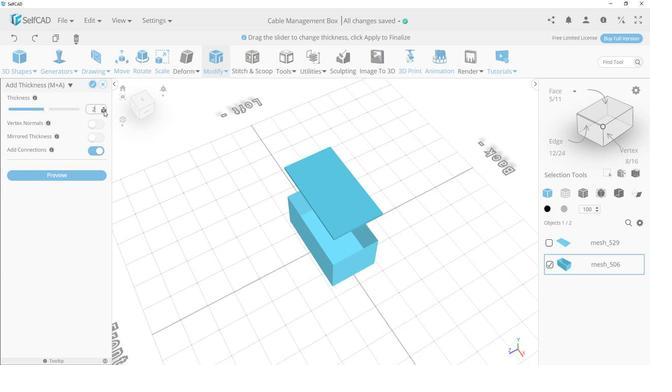 
Action: Mouse pressed left at (120, 123)
Screenshot: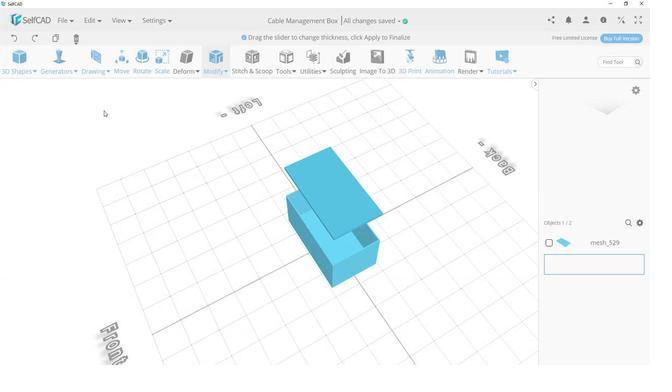 
Action: Mouse pressed left at (120, 123)
Screenshot: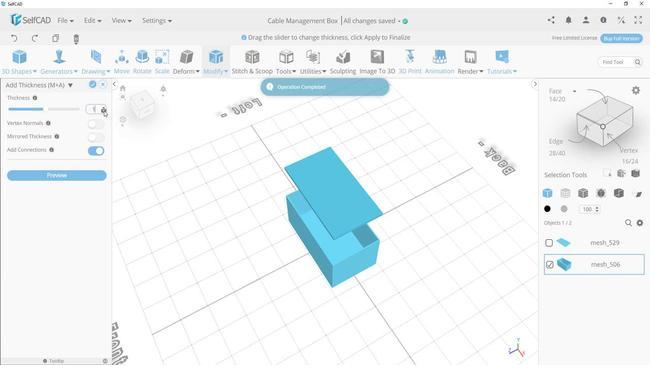 
Action: Mouse pressed left at (120, 123)
Screenshot: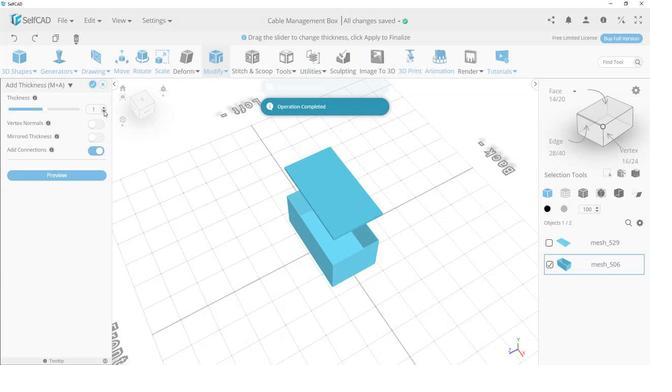
Action: Mouse pressed left at (120, 123)
Screenshot: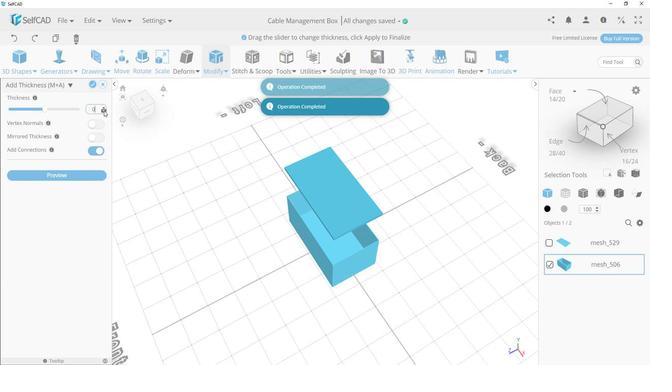 
Action: Mouse pressed left at (120, 123)
Screenshot: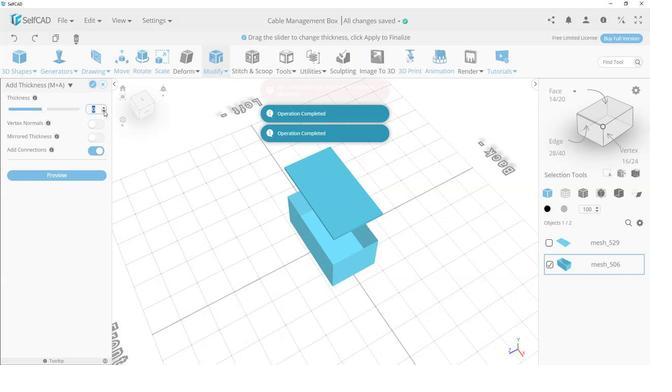 
Action: Mouse pressed left at (120, 123)
Screenshot: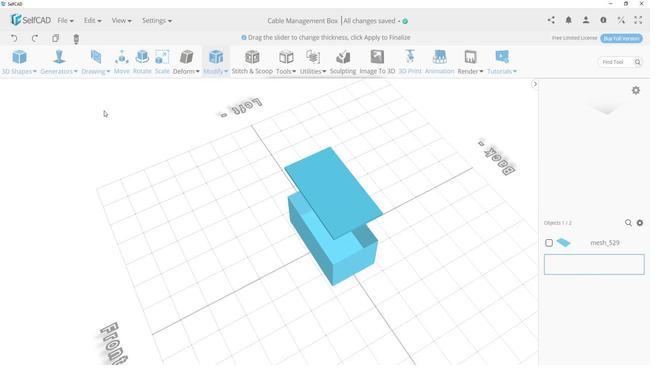 
Action: Mouse pressed left at (120, 123)
Screenshot: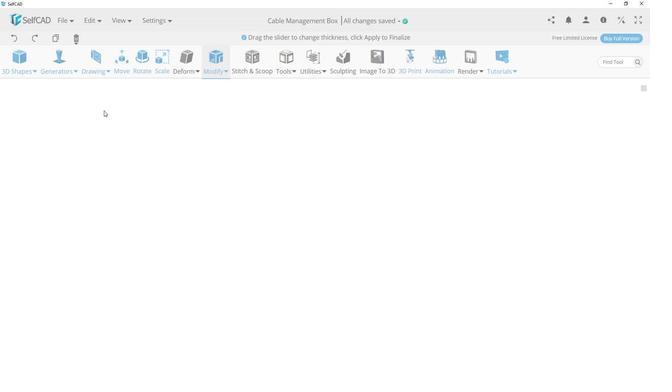 
Action: Mouse pressed left at (120, 123)
Screenshot: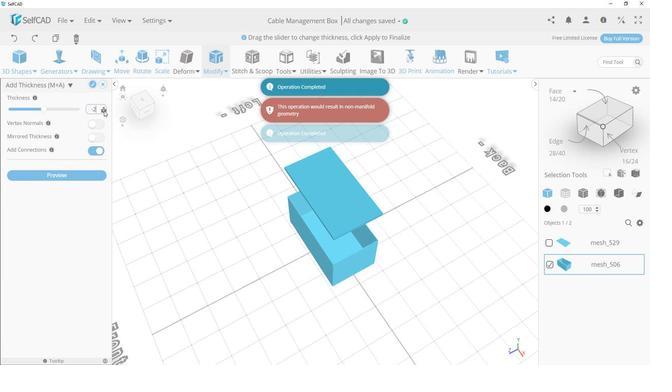 
Action: Mouse pressed left at (120, 123)
Screenshot: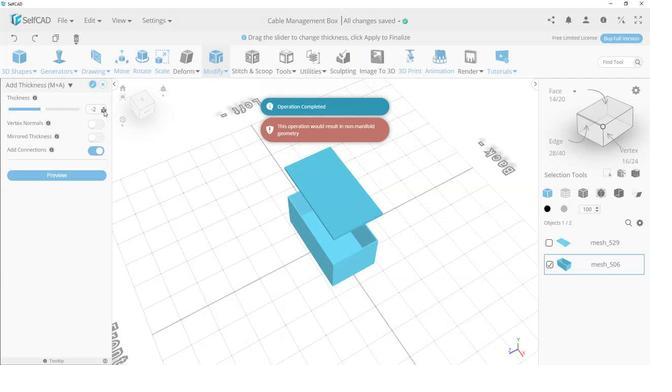 
Action: Mouse pressed left at (120, 123)
Screenshot: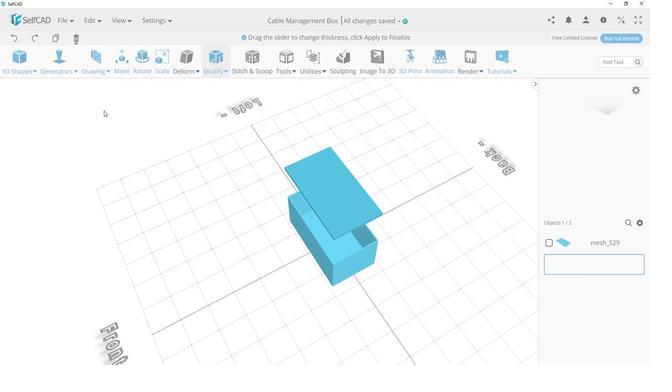 
Action: Mouse pressed left at (120, 123)
Screenshot: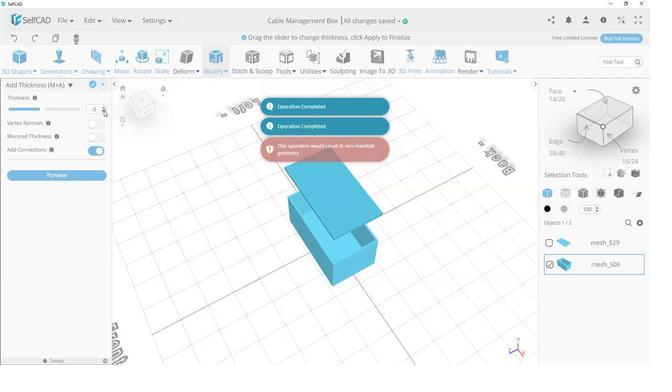 
Action: Mouse moved to (112, 98)
Screenshot: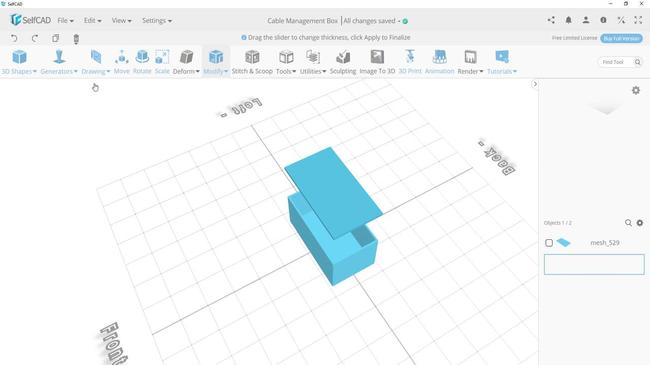 
Action: Mouse pressed left at (112, 98)
Screenshot: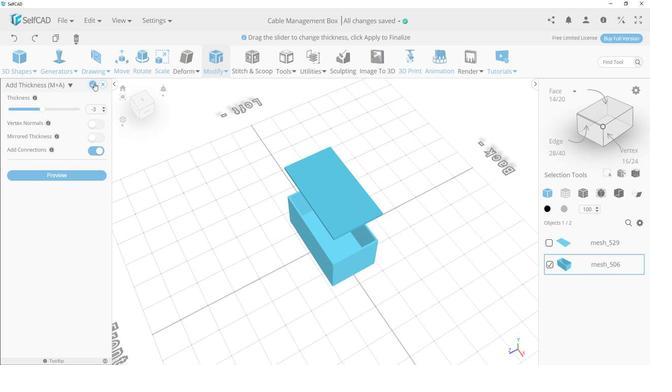
Action: Mouse moved to (350, 263)
Screenshot: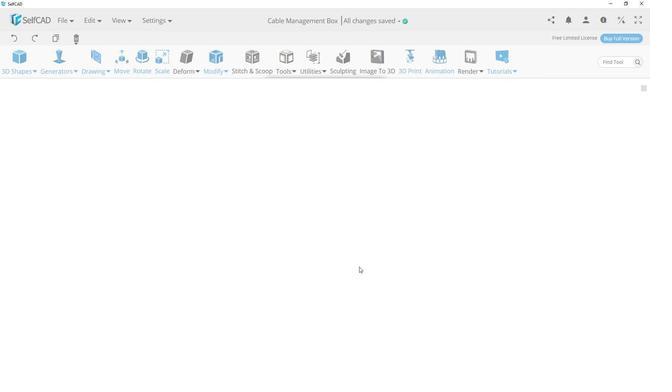 
Action: Mouse scrolled (350, 264) with delta (0, 0)
Screenshot: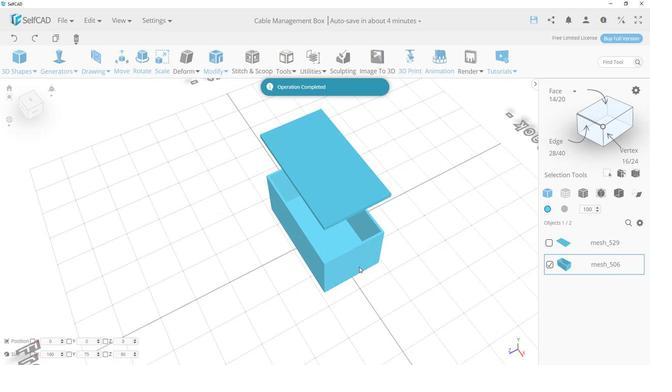 
Action: Mouse scrolled (350, 264) with delta (0, 0)
Screenshot: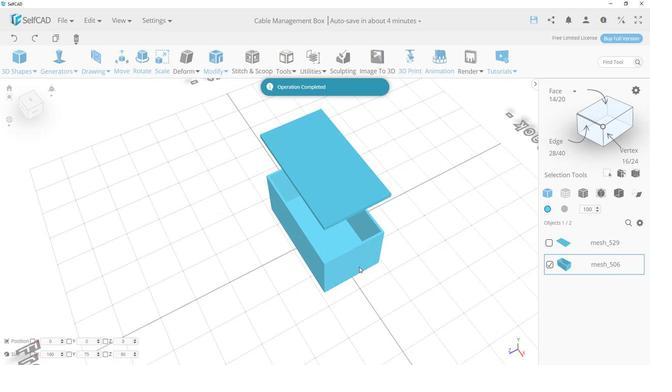 
Action: Mouse scrolled (350, 264) with delta (0, 0)
Screenshot: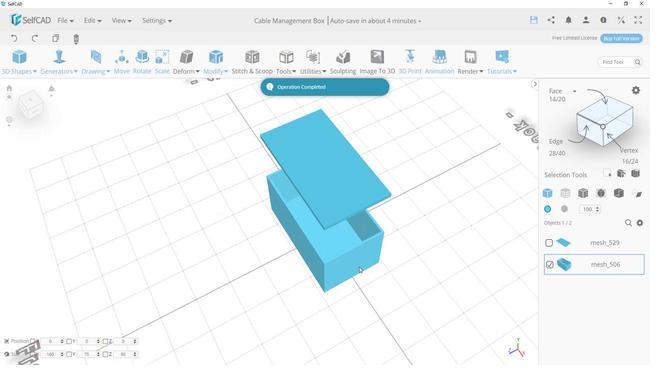 
Action: Mouse scrolled (350, 264) with delta (0, 0)
Screenshot: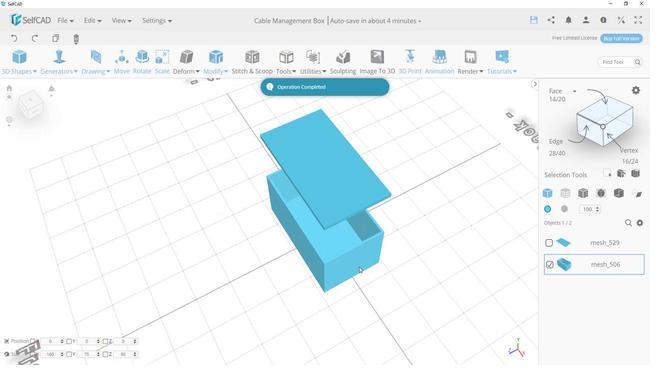 
Action: Mouse scrolled (350, 264) with delta (0, 0)
Screenshot: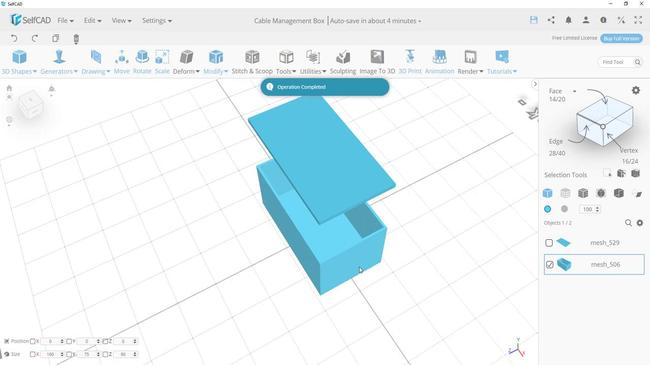 
Action: Mouse scrolled (350, 264) with delta (0, 0)
Screenshot: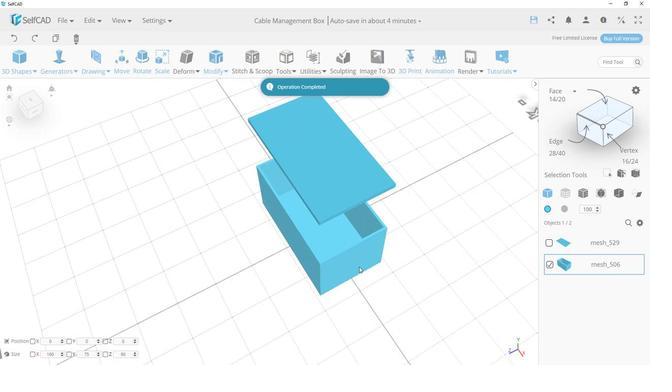
Action: Mouse scrolled (350, 264) with delta (0, 0)
Screenshot: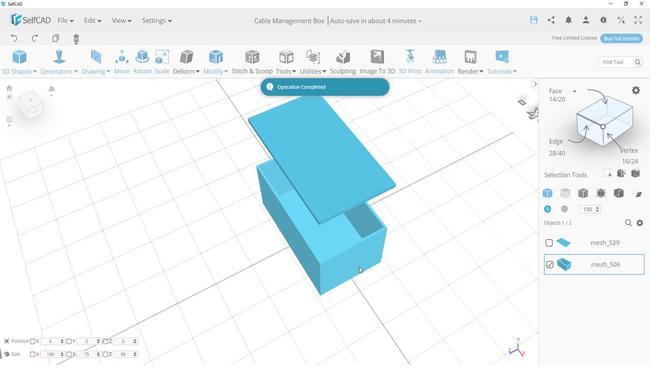 
Action: Mouse scrolled (350, 264) with delta (0, 0)
Screenshot: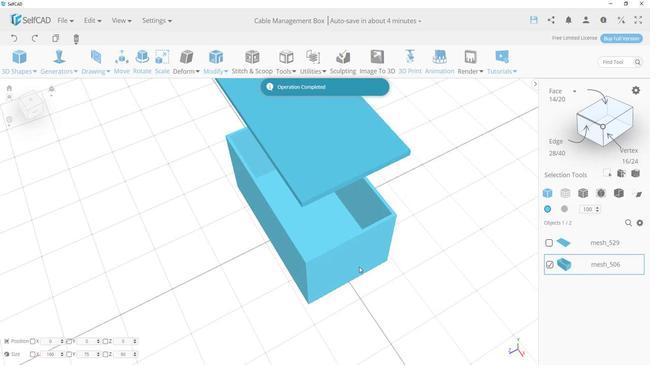 
Action: Mouse scrolled (350, 264) with delta (0, 0)
Screenshot: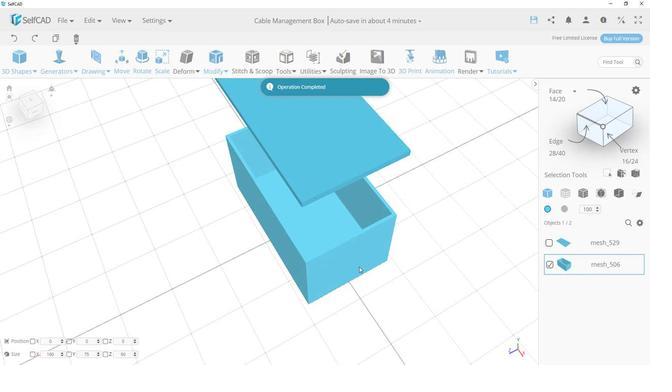 
Action: Mouse scrolled (350, 264) with delta (0, 0)
Screenshot: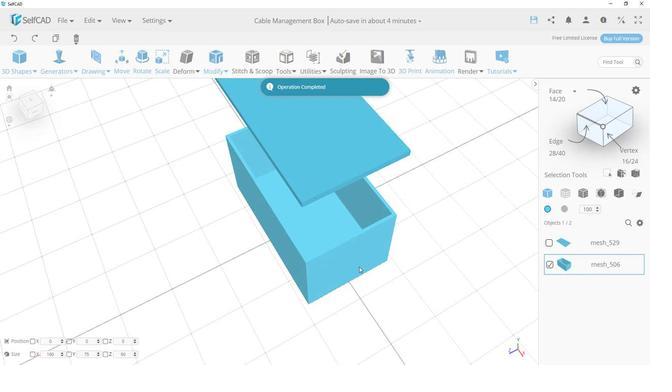 
Action: Mouse scrolled (350, 264) with delta (0, 0)
Screenshot: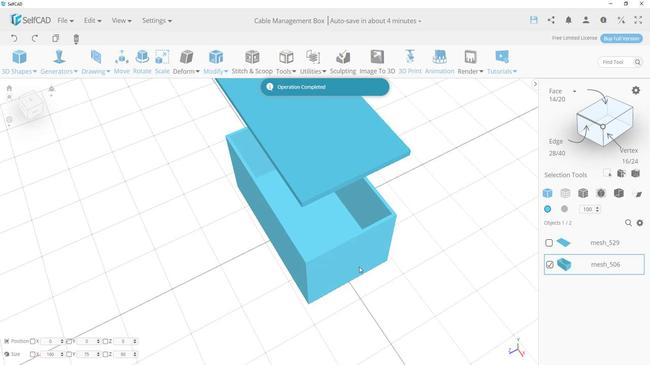 
Action: Mouse scrolled (350, 264) with delta (0, 0)
Screenshot: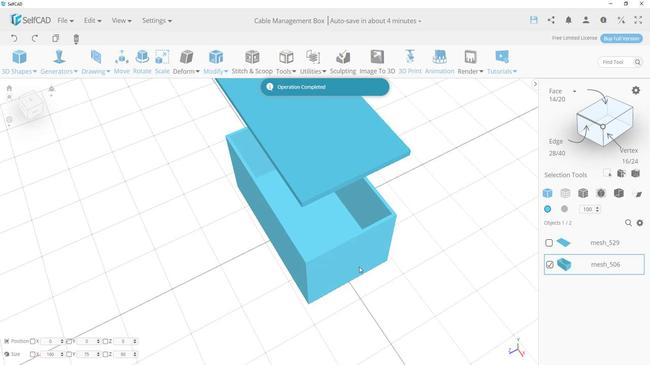 
Action: Mouse scrolled (350, 264) with delta (0, 0)
Screenshot: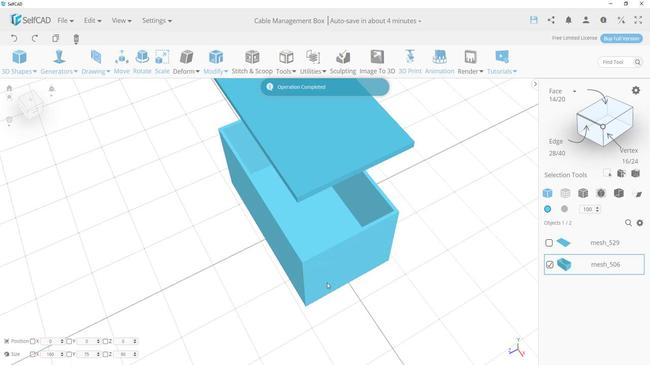 
Action: Mouse moved to (285, 291)
Screenshot: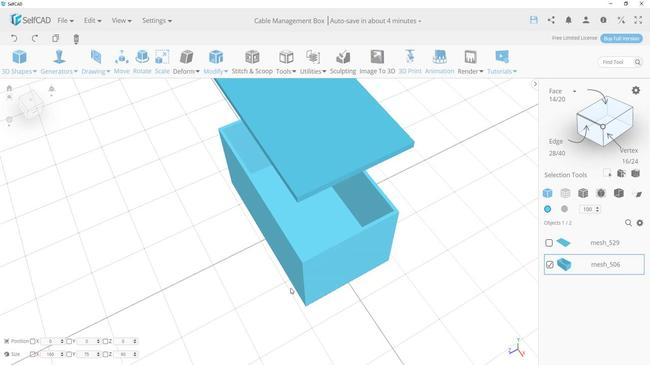 
Action: Mouse pressed left at (285, 291)
Screenshot: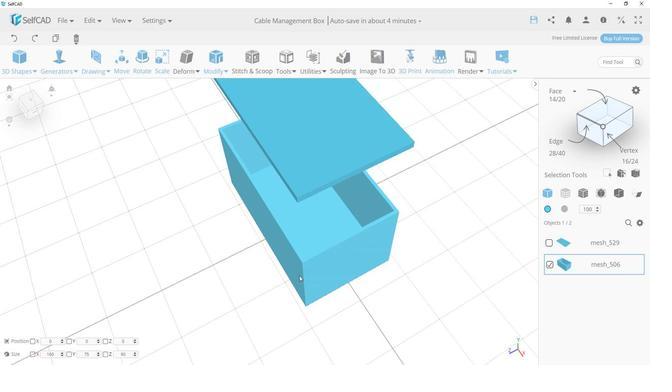
Action: Mouse moved to (323, 267)
Screenshot: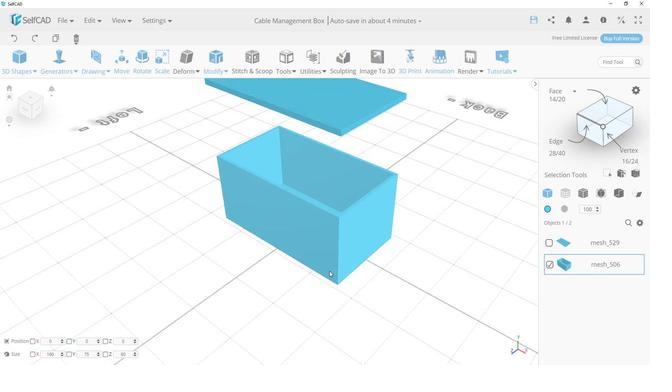 
Action: Mouse scrolled (323, 267) with delta (0, 0)
Screenshot: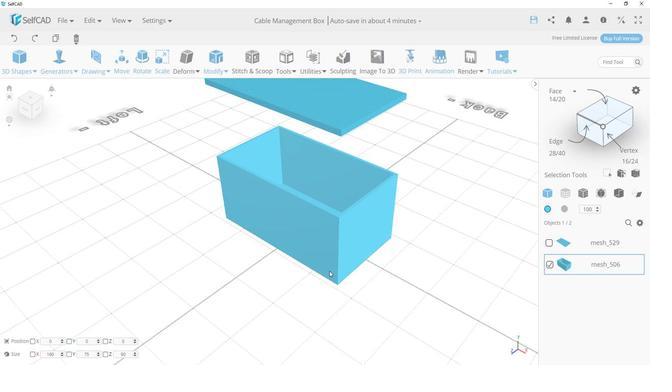 
Action: Mouse scrolled (323, 267) with delta (0, 0)
Screenshot: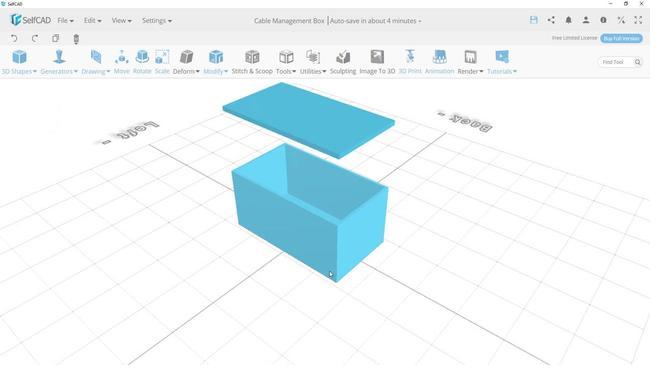 
Action: Mouse scrolled (323, 267) with delta (0, 0)
Screenshot: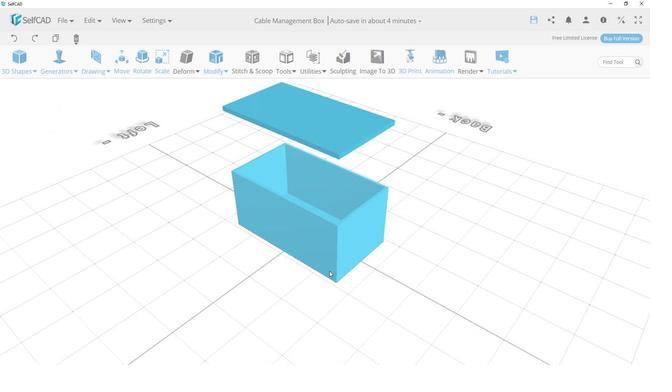 
Action: Mouse scrolled (323, 267) with delta (0, 0)
Screenshot: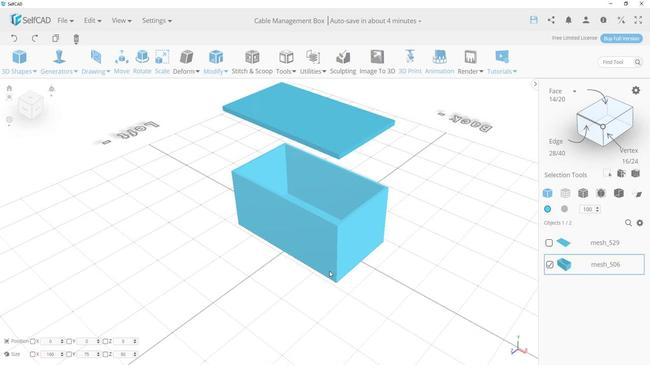 
Action: Mouse scrolled (323, 267) with delta (0, 0)
Screenshot: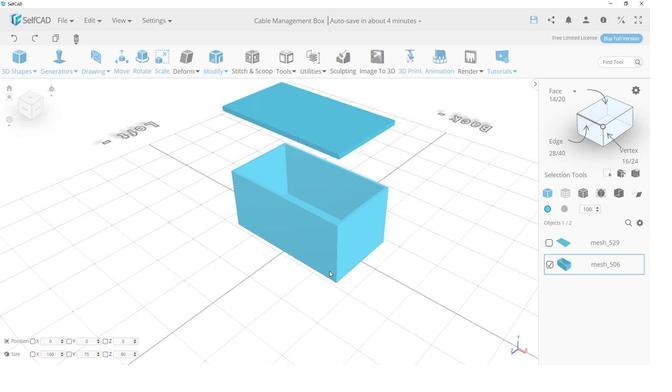
Action: Mouse scrolled (323, 267) with delta (0, 0)
Screenshot: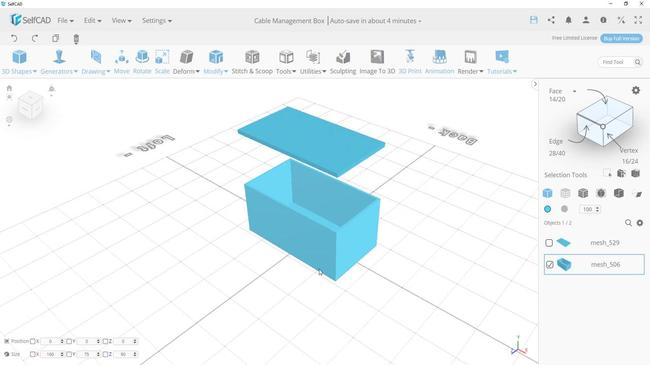 
Action: Mouse scrolled (323, 267) with delta (0, 0)
Screenshot: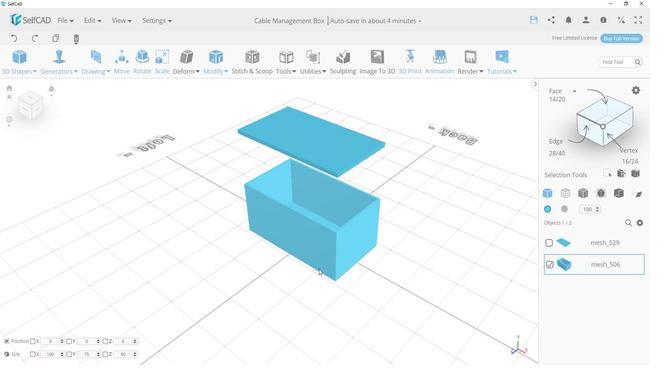 
Action: Mouse scrolled (323, 267) with delta (0, 0)
Screenshot: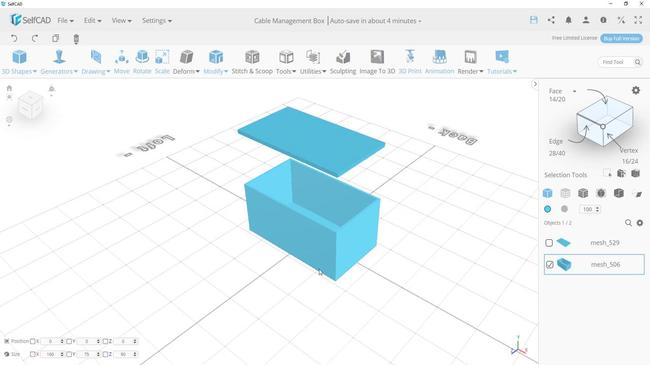 
Action: Mouse moved to (298, 264)
Screenshot: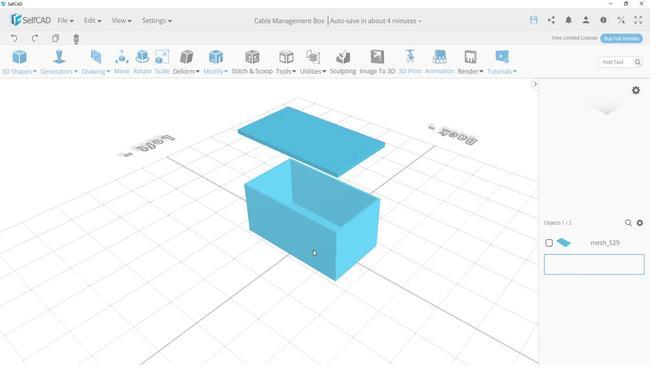 
Action: Mouse pressed left at (298, 264)
Screenshot: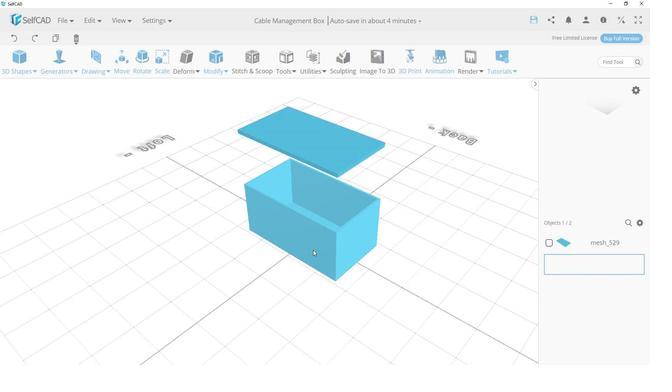
Action: Mouse moved to (564, 126)
Screenshot: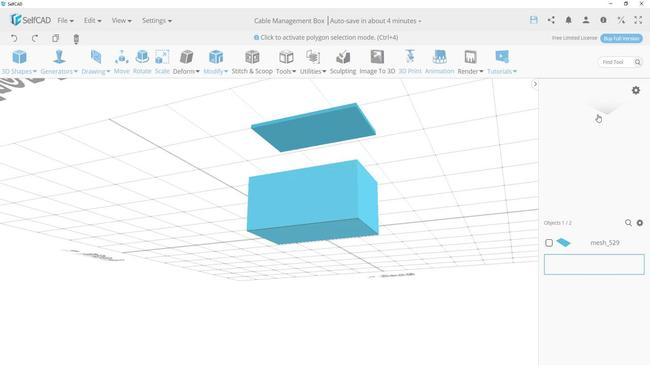 
Action: Mouse pressed left at (564, 126)
Screenshot: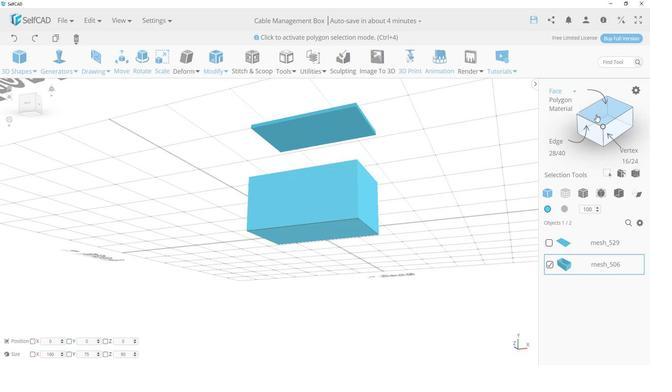 
Action: Mouse moved to (236, 258)
Screenshot: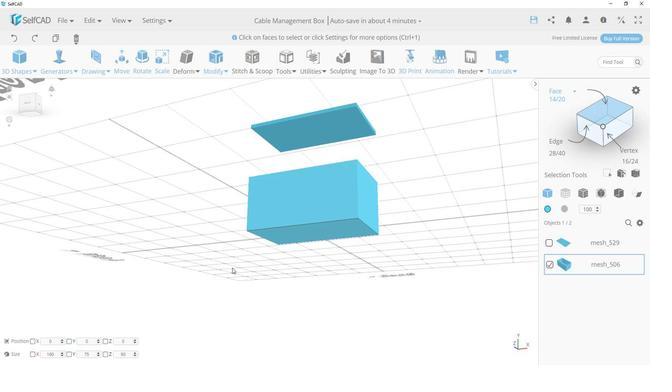 
Action: Mouse pressed left at (236, 258)
Screenshot: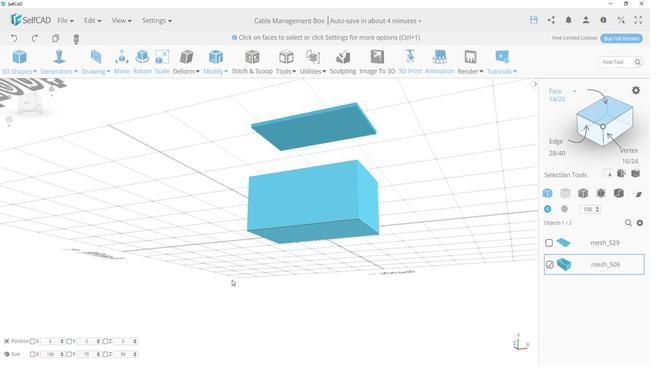 
Action: Mouse moved to (389, 245)
Screenshot: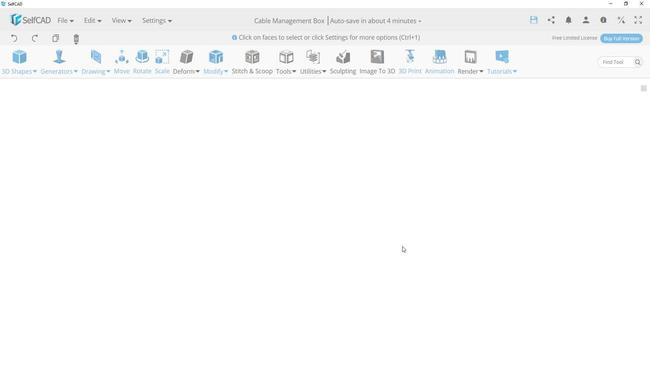 
Action: Mouse pressed left at (389, 245)
Screenshot: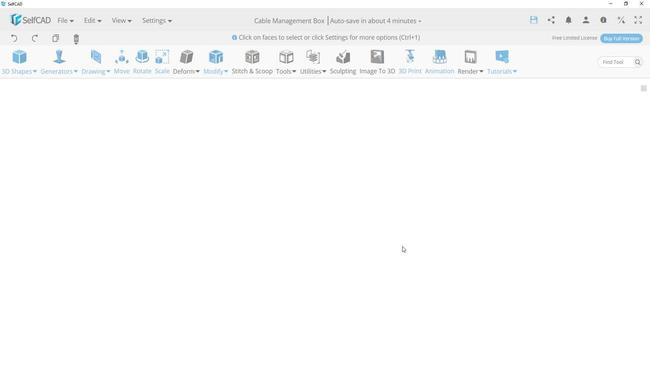 
Action: Mouse moved to (523, 261)
Screenshot: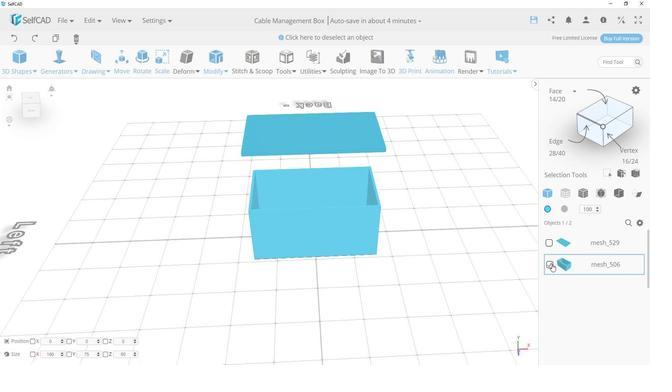 
Action: Mouse pressed left at (523, 261)
Screenshot: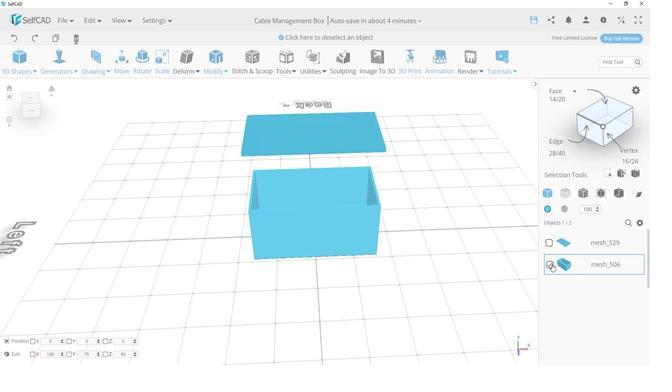 
Action: Mouse moved to (523, 242)
Screenshot: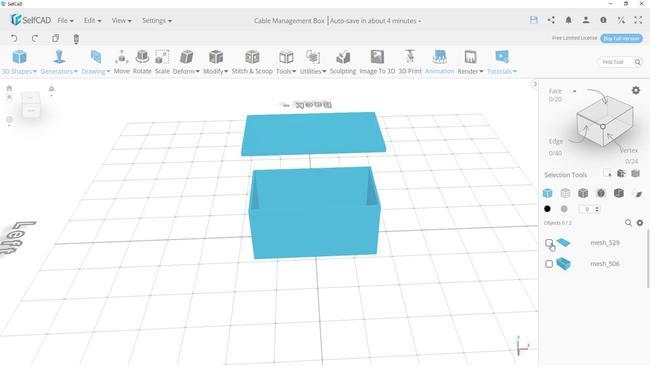 
Action: Mouse pressed left at (523, 242)
Screenshot: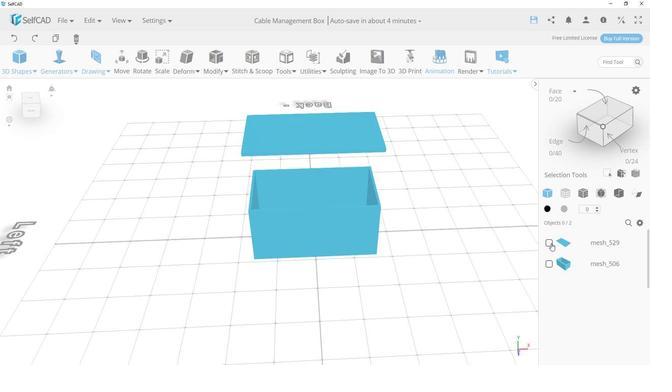 
Action: Mouse moved to (333, 264)
Screenshot: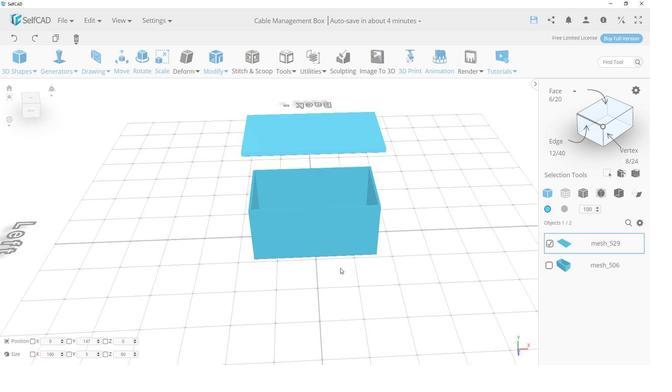 
Action: Mouse pressed left at (333, 264)
Screenshot: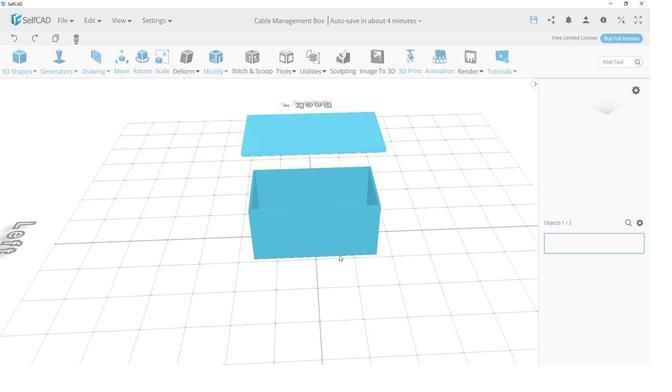
Action: Mouse moved to (576, 121)
Screenshot: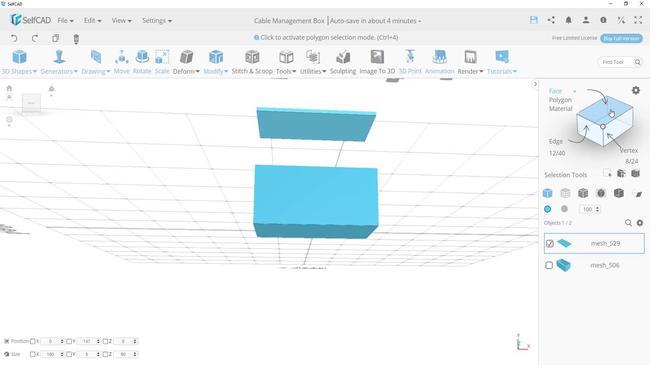 
Action: Mouse pressed left at (576, 121)
Screenshot: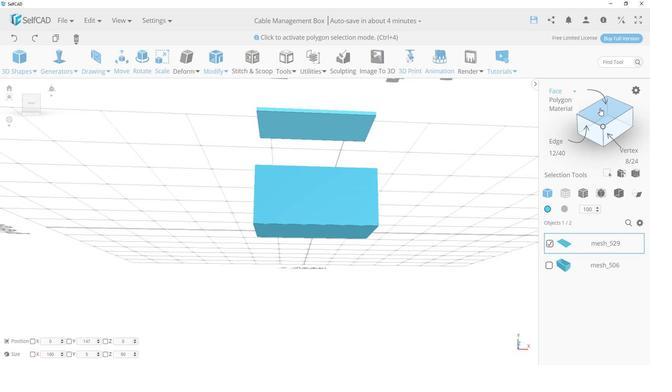 
Action: Mouse moved to (280, 134)
Screenshot: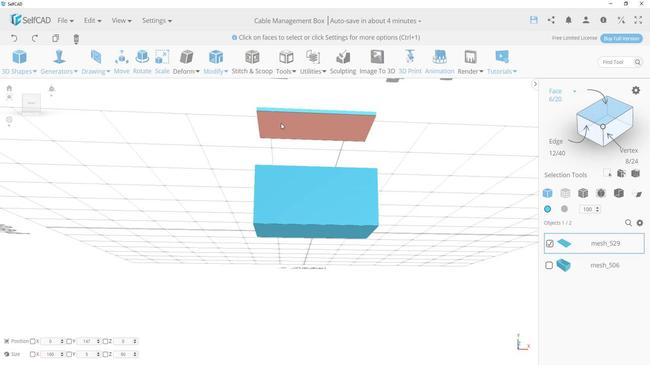 
Action: Mouse pressed left at (280, 134)
Screenshot: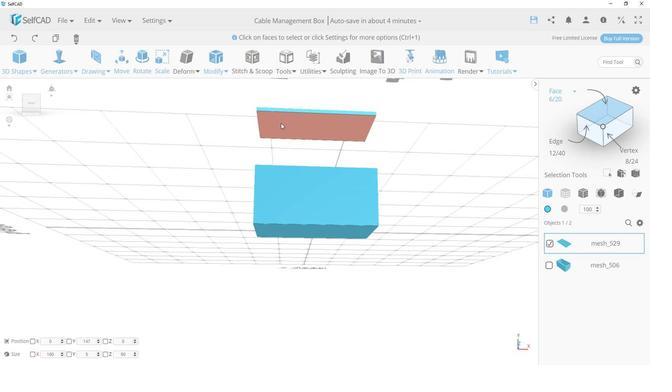 
Action: Mouse moved to (401, 147)
Screenshot: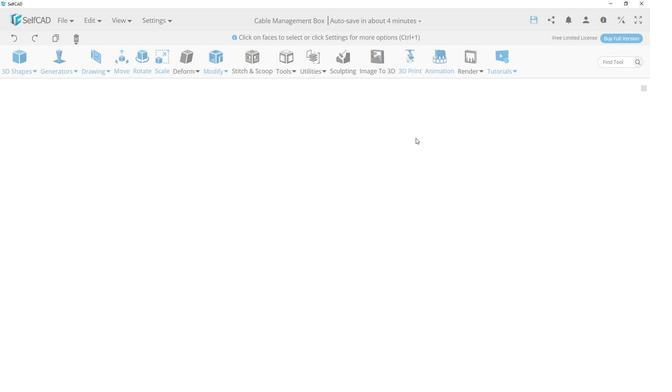 
Action: Mouse pressed left at (401, 147)
Screenshot: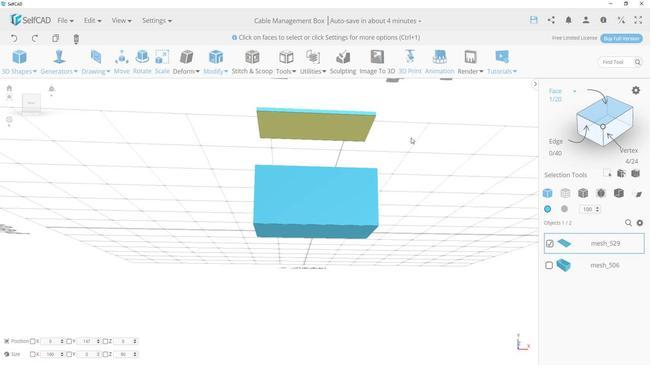 
Action: Mouse moved to (387, 149)
Screenshot: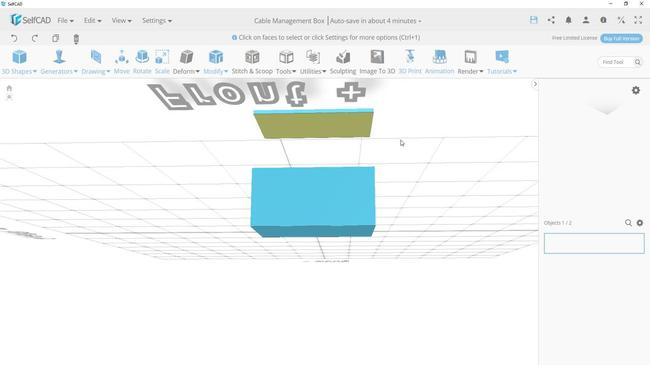 
Action: Mouse scrolled (387, 149) with delta (0, 0)
Screenshot: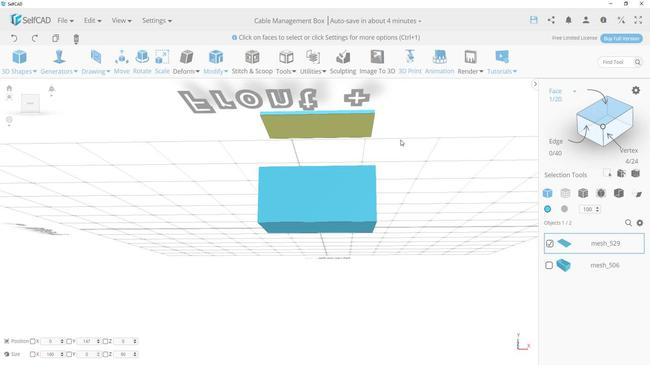 
Action: Mouse scrolled (387, 149) with delta (0, 0)
Screenshot: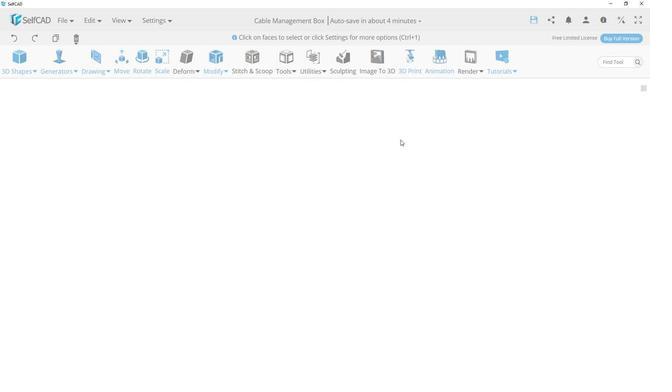 
Action: Mouse scrolled (387, 149) with delta (0, 0)
Screenshot: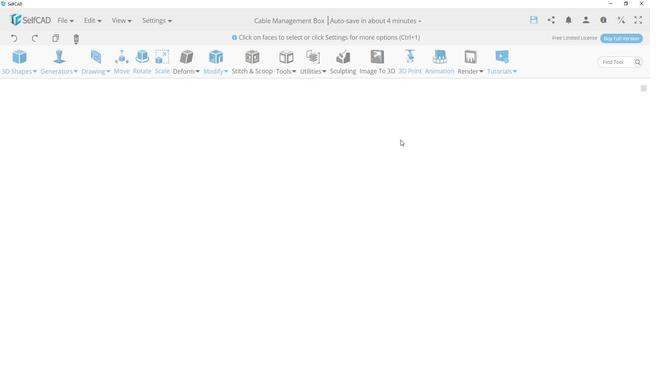 
Action: Mouse moved to (232, 128)
Screenshot: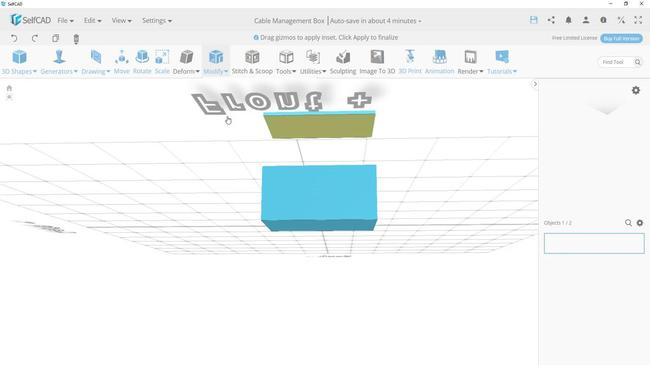 
Action: Mouse pressed left at (232, 128)
Screenshot: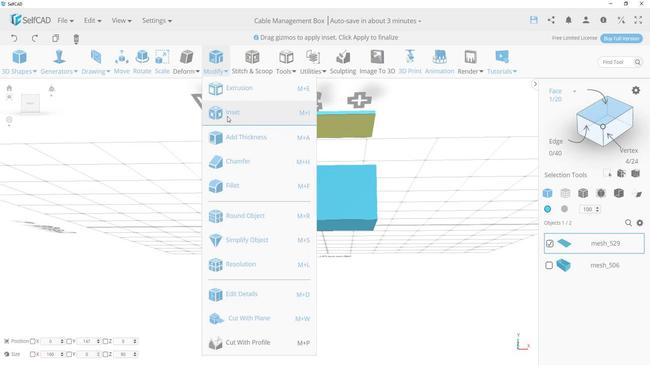 
Action: Mouse moved to (121, 119)
Screenshot: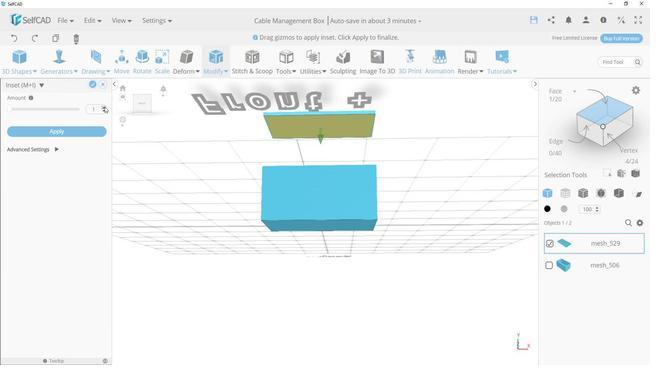 
Action: Mouse pressed left at (121, 119)
Screenshot: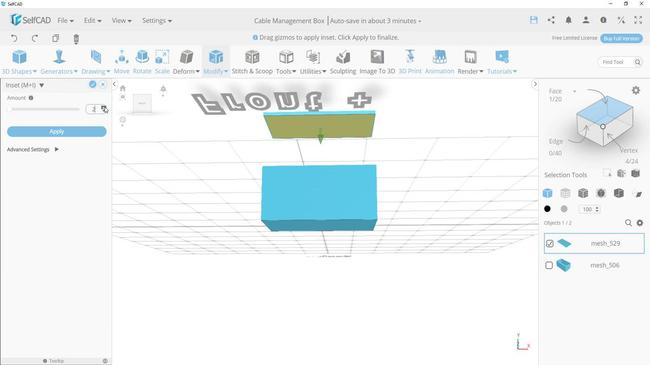 
Action: Mouse pressed left at (121, 119)
Screenshot: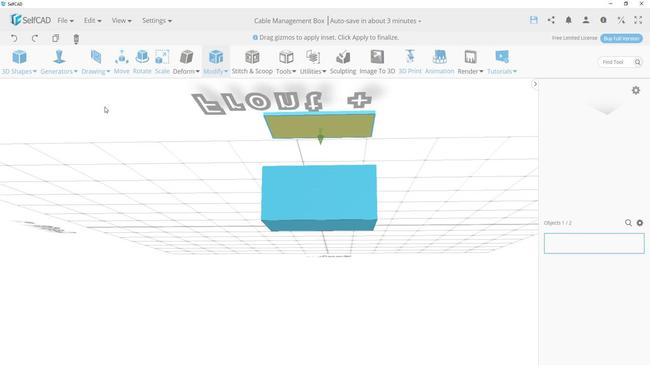 
Action: Mouse moved to (232, 177)
Screenshot: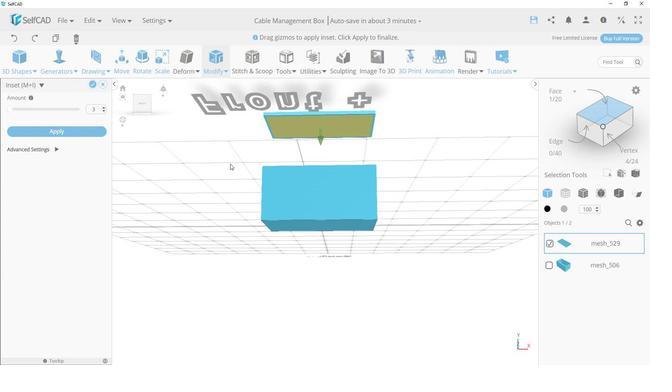 
Action: Mouse pressed left at (232, 177)
Screenshot: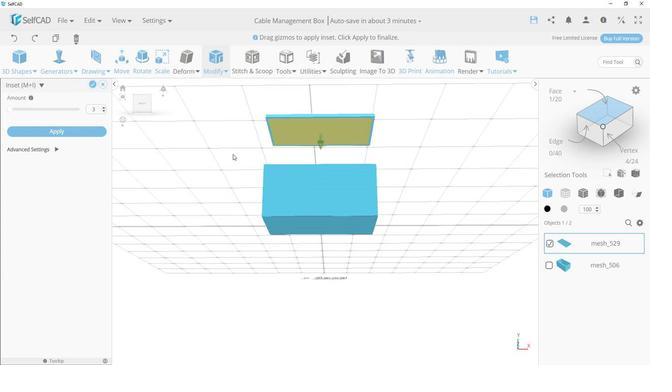 
Action: Mouse moved to (111, 100)
Screenshot: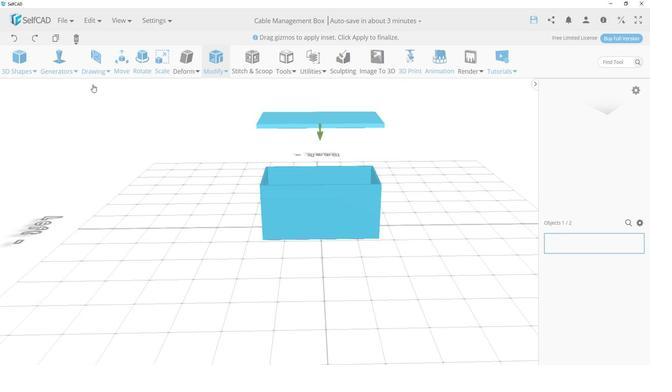 
Action: Mouse pressed left at (111, 100)
Screenshot: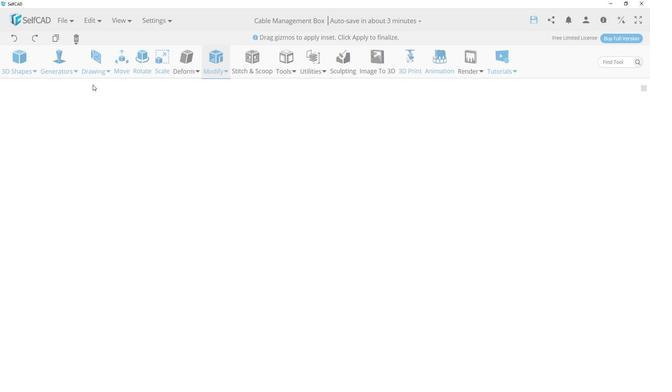 
Action: Mouse moved to (238, 103)
Screenshot: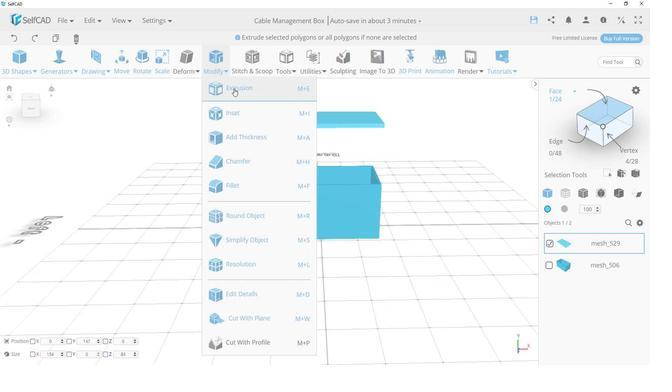 
Action: Mouse pressed left at (238, 103)
Screenshot: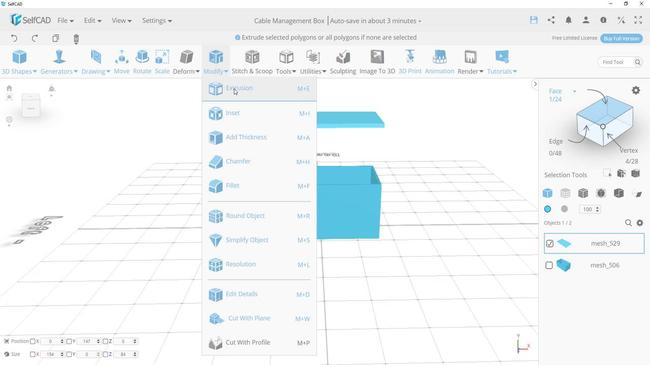 
Action: Mouse moved to (316, 169)
Screenshot: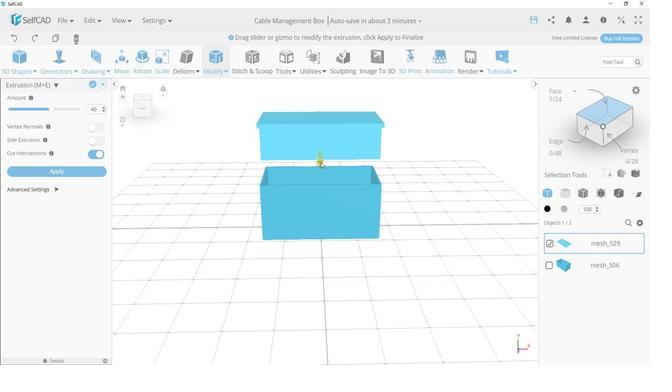 
Action: Mouse pressed left at (316, 169)
Screenshot: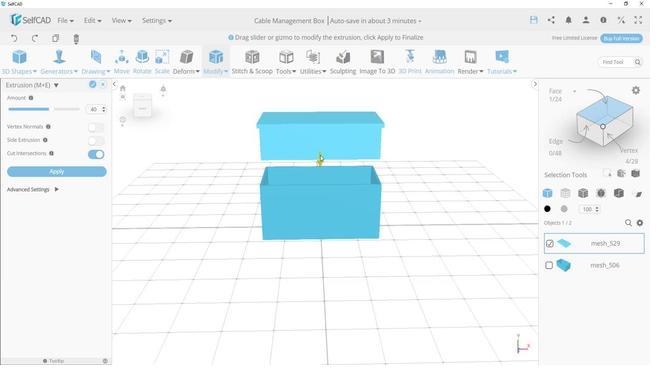 
Action: Mouse moved to (222, 190)
Screenshot: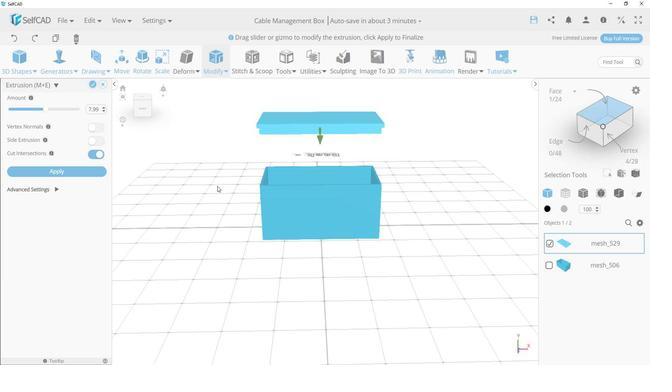 
Action: Mouse pressed left at (222, 190)
Screenshot: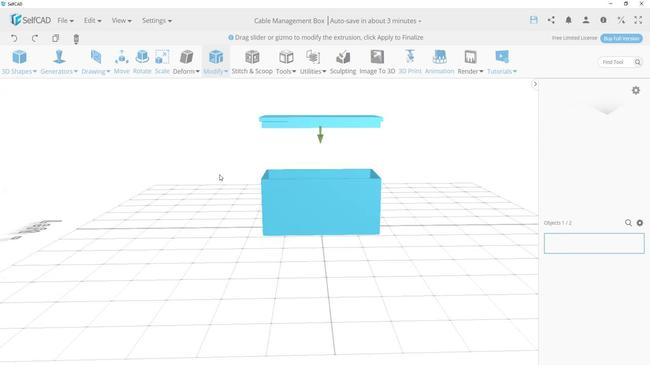 
Action: Mouse moved to (119, 124)
Screenshot: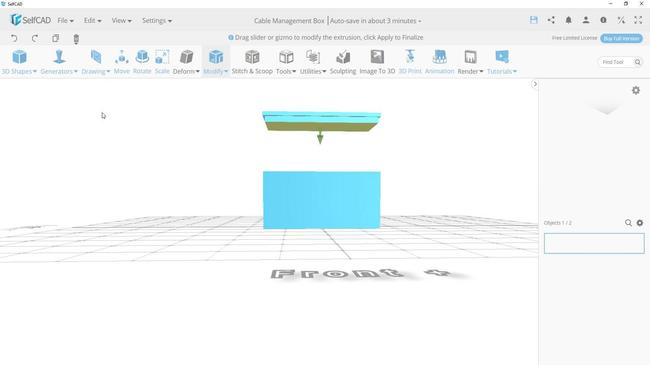 
Action: Mouse pressed left at (119, 124)
Screenshot: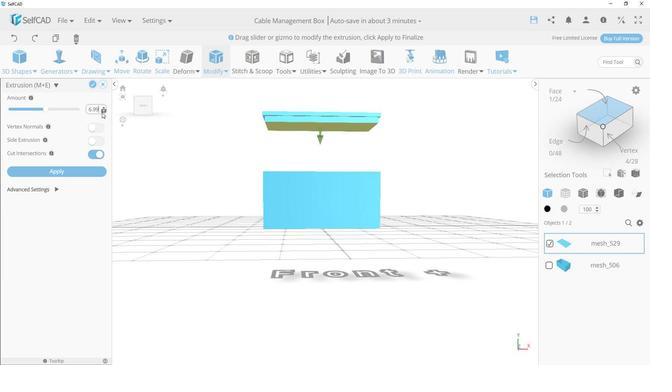 
Action: Mouse moved to (122, 124)
Screenshot: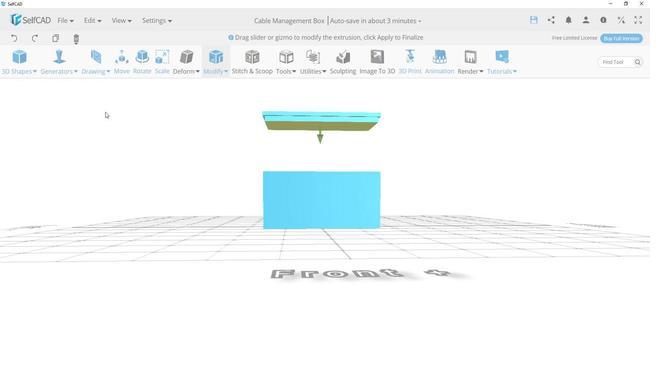 
Action: Mouse pressed left at (122, 124)
Screenshot: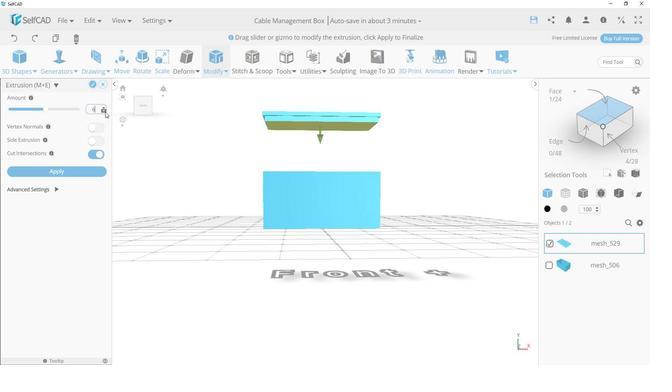 
Action: Mouse moved to (218, 172)
Screenshot: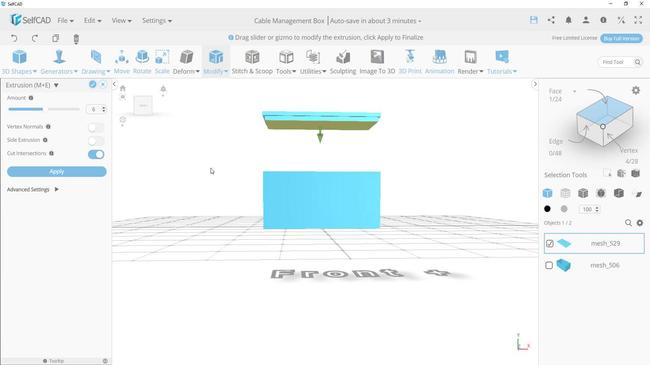 
Action: Mouse pressed left at (218, 172)
Screenshot: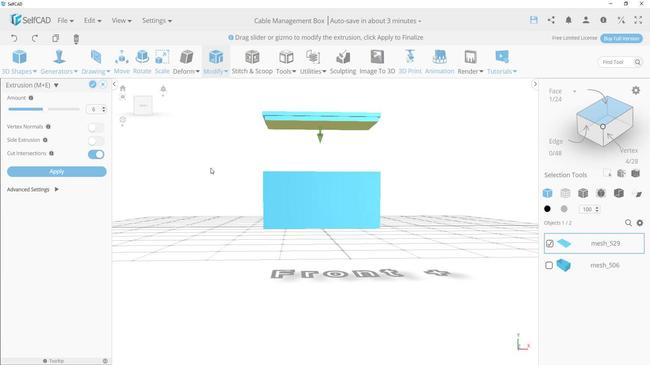 
Action: Mouse moved to (229, 177)
Screenshot: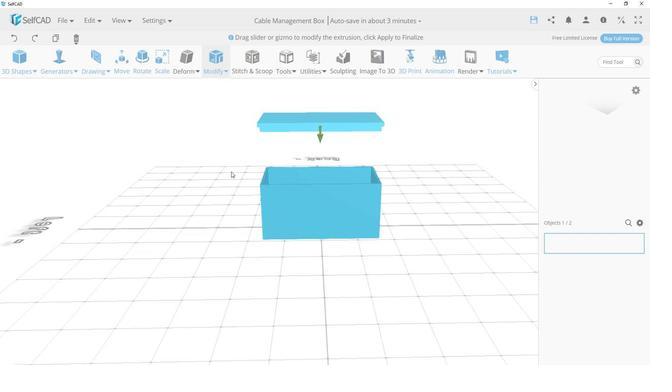 
Action: Mouse pressed left at (229, 177)
Screenshot: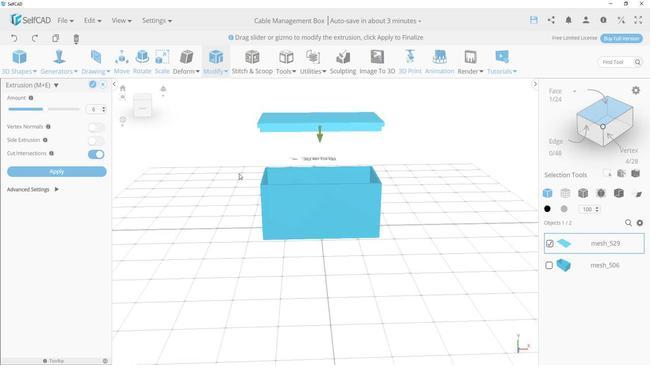 
Action: Mouse moved to (290, 168)
Screenshot: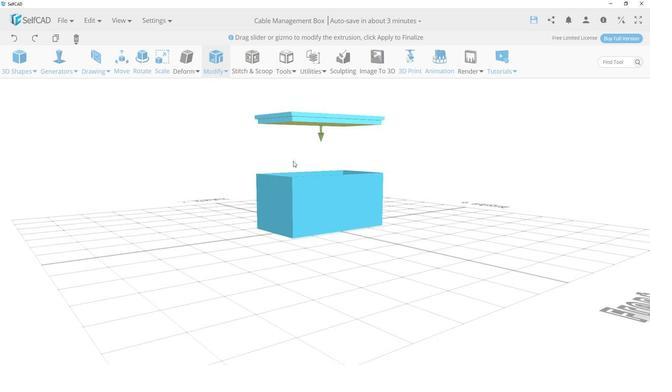 
Action: Mouse scrolled (290, 169) with delta (0, 0)
Screenshot: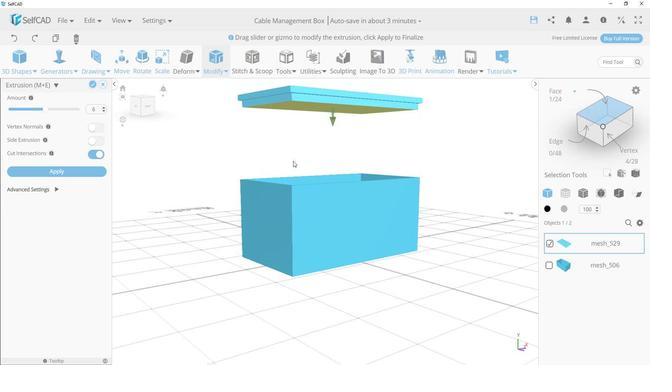
Action: Mouse scrolled (290, 169) with delta (0, 0)
Screenshot: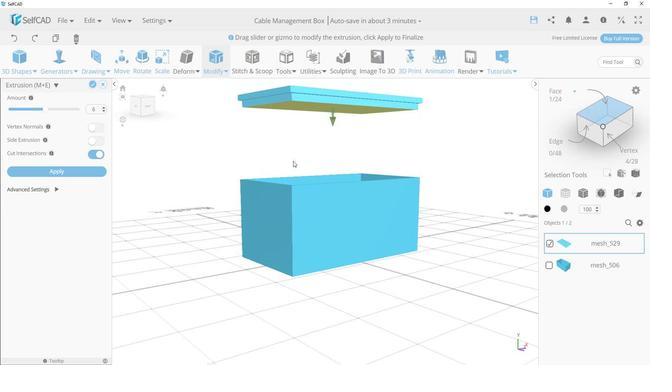
Action: Mouse scrolled (290, 169) with delta (0, 0)
Screenshot: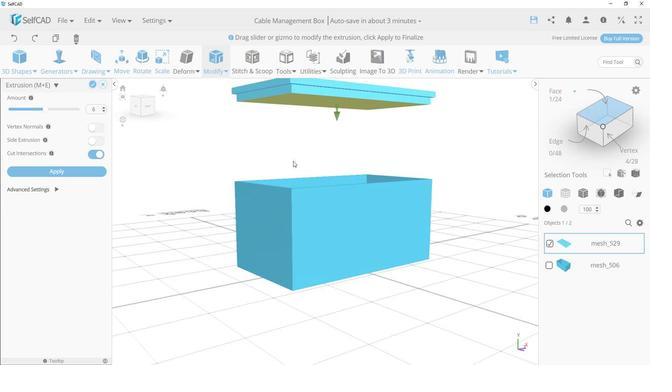 
Action: Mouse scrolled (290, 169) with delta (0, 0)
Screenshot: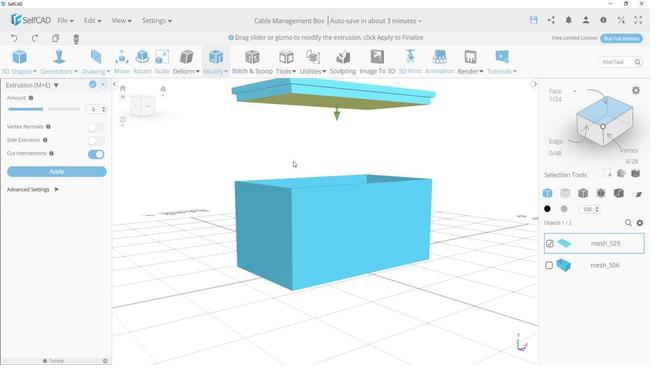 
Action: Mouse scrolled (290, 169) with delta (0, 0)
Screenshot: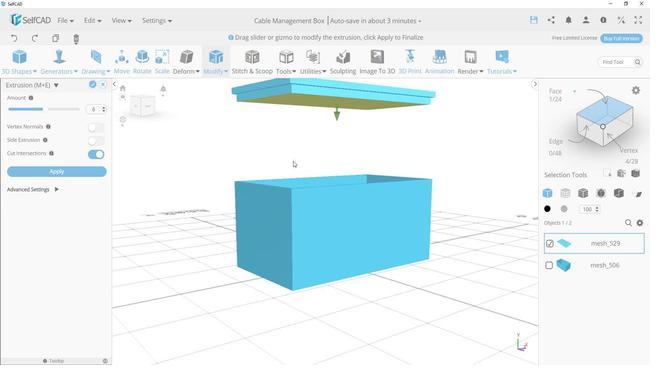 
Action: Mouse scrolled (290, 169) with delta (0, 0)
Screenshot: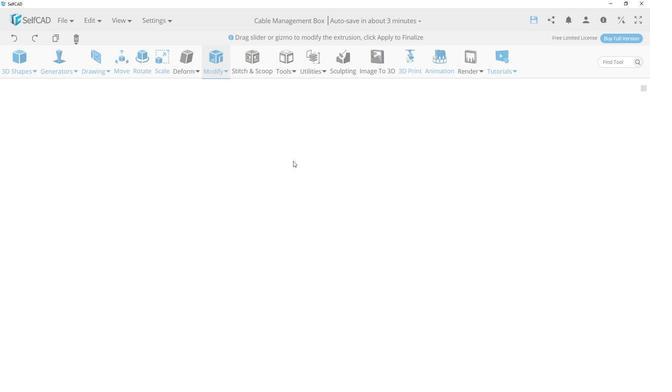 
Action: Mouse moved to (219, 185)
Screenshot: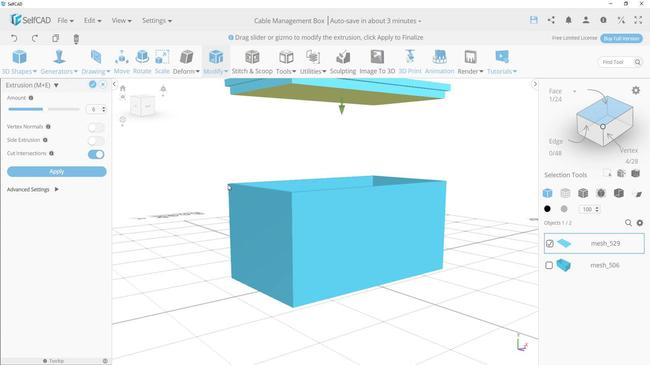 
Action: Mouse pressed left at (219, 185)
Screenshot: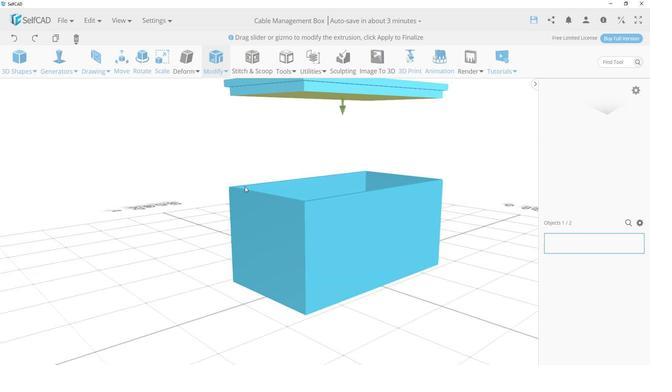 
Action: Mouse moved to (247, 187)
Screenshot: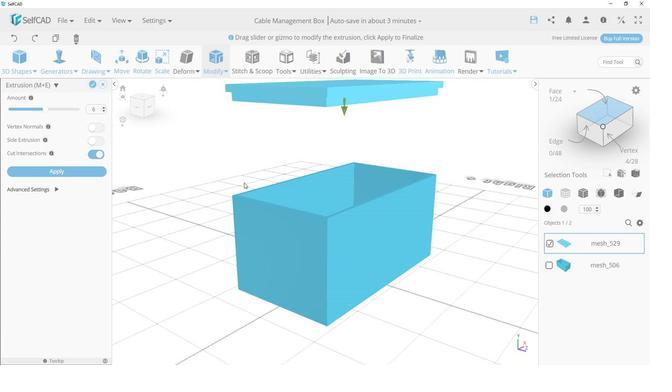 
Action: Mouse scrolled (247, 187) with delta (0, 0)
Screenshot: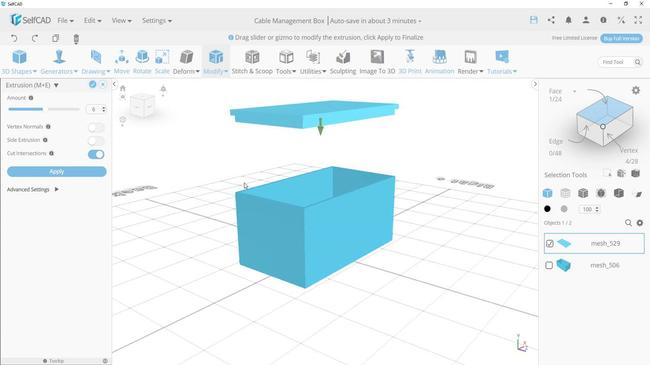 
Action: Mouse scrolled (247, 187) with delta (0, 0)
Screenshot: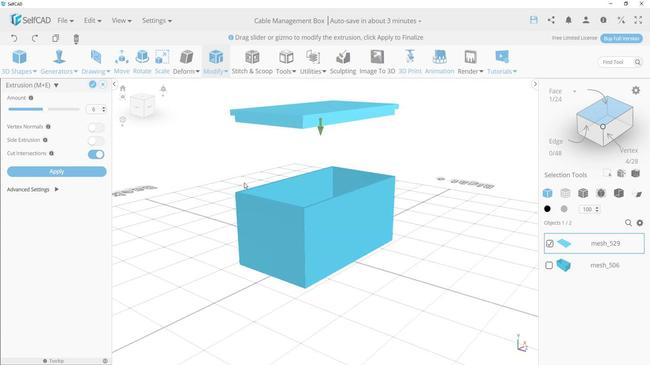 
Action: Mouse scrolled (247, 187) with delta (0, 0)
Screenshot: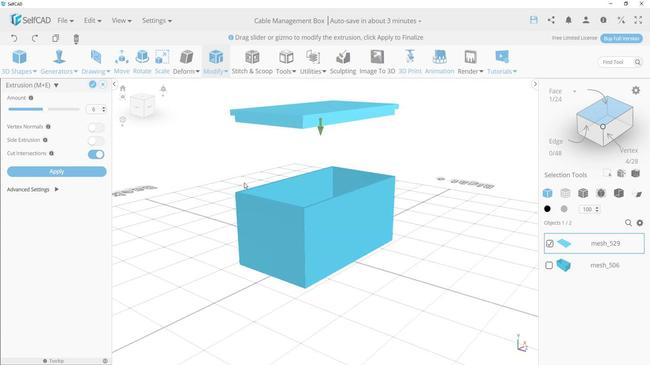 
Action: Mouse scrolled (247, 187) with delta (0, 0)
Screenshot: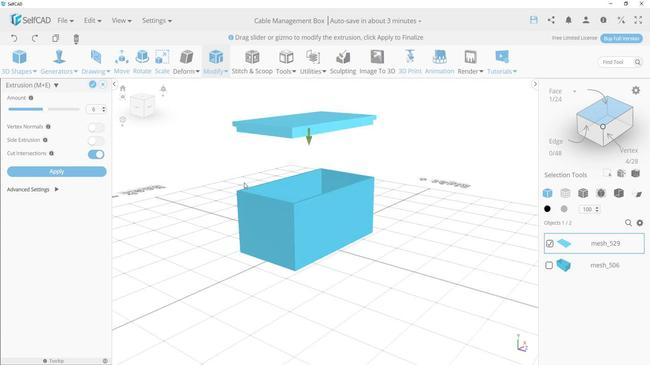 
Action: Mouse scrolled (247, 187) with delta (0, 0)
Screenshot: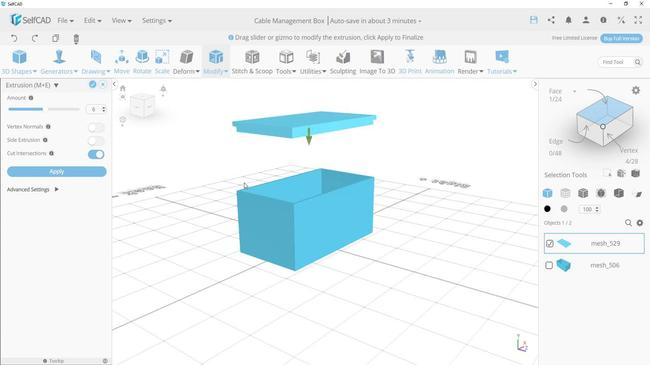 
Action: Mouse scrolled (247, 187) with delta (0, 0)
Screenshot: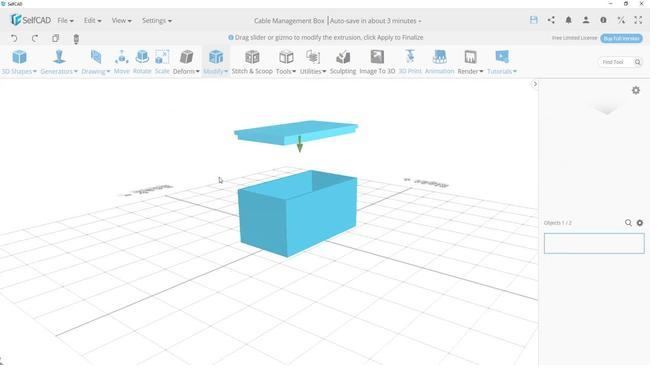 
Action: Mouse scrolled (247, 187) with delta (0, 0)
Screenshot: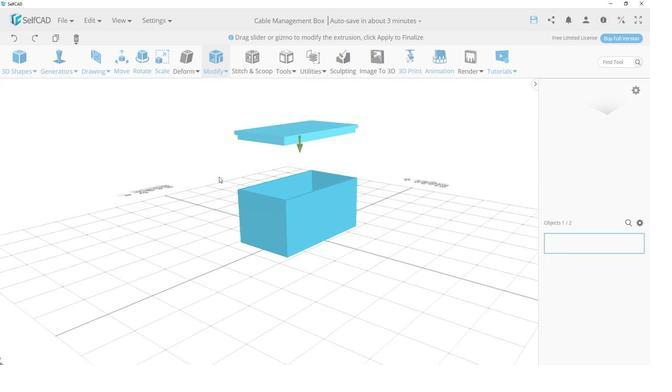 
Action: Mouse moved to (209, 180)
Screenshot: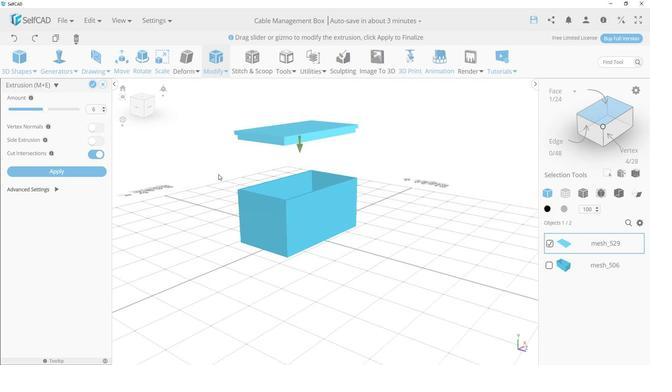 
Action: Mouse pressed left at (209, 180)
Screenshot: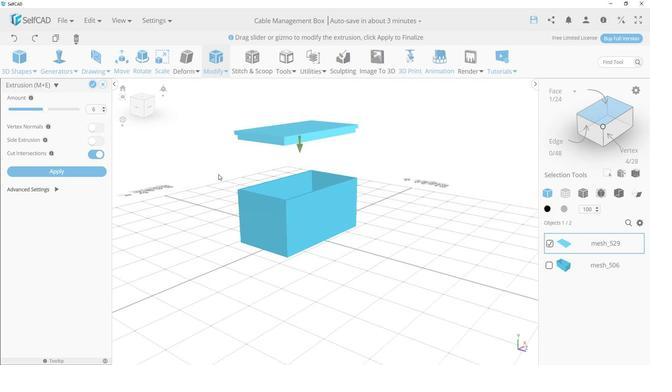 
Action: Mouse moved to (120, 119)
Screenshot: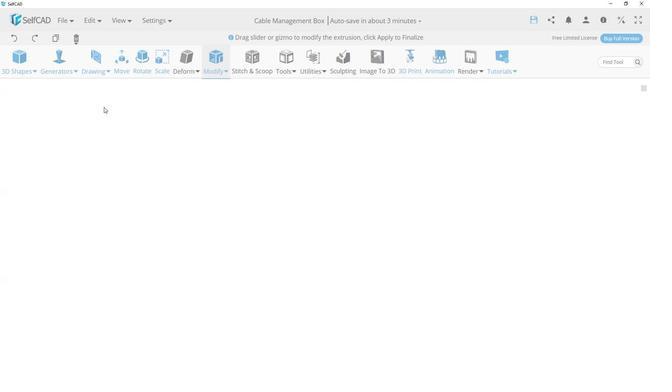 
Action: Mouse pressed left at (120, 119)
Screenshot: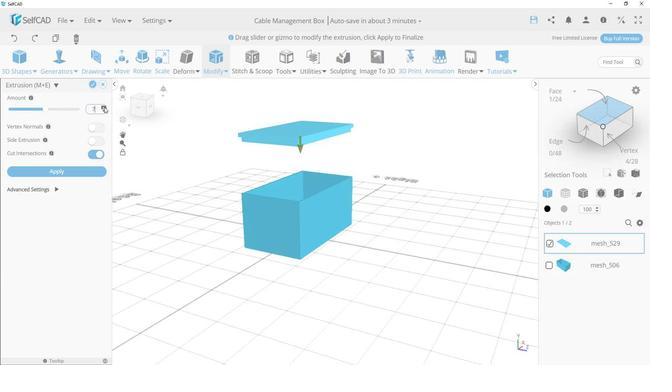 
Action: Mouse moved to (121, 122)
Screenshot: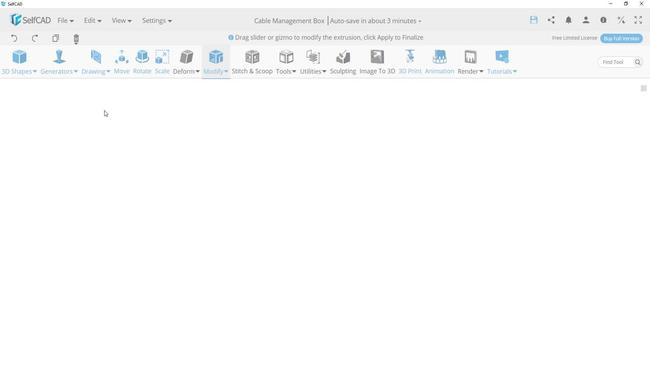
Action: Mouse pressed left at (121, 122)
Screenshot: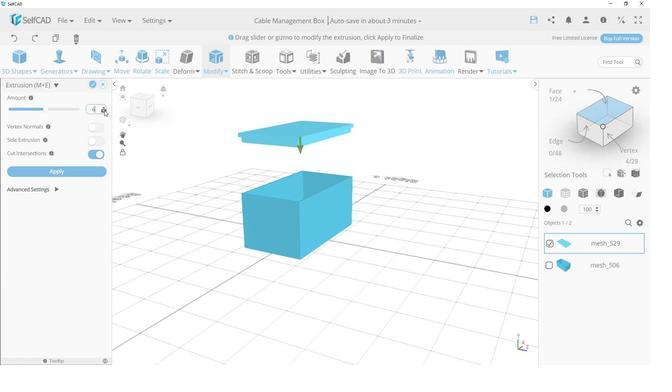 
Action: Mouse pressed left at (121, 122)
Screenshot: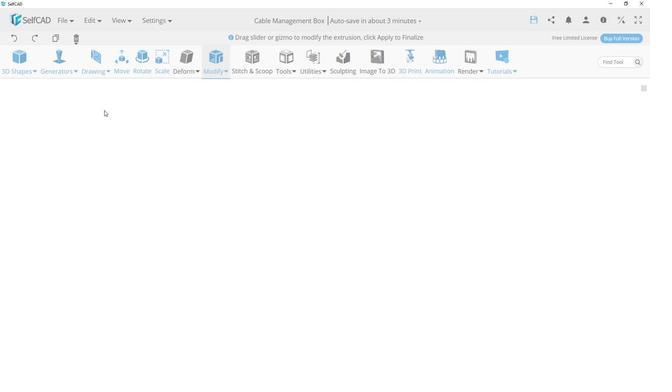 
Action: Mouse moved to (110, 99)
Screenshot: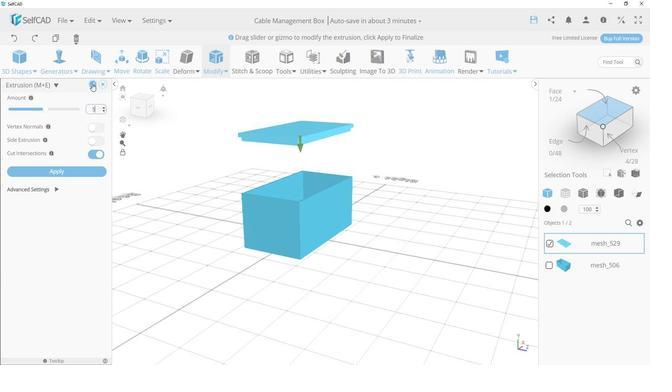 
Action: Mouse pressed left at (110, 99)
Screenshot: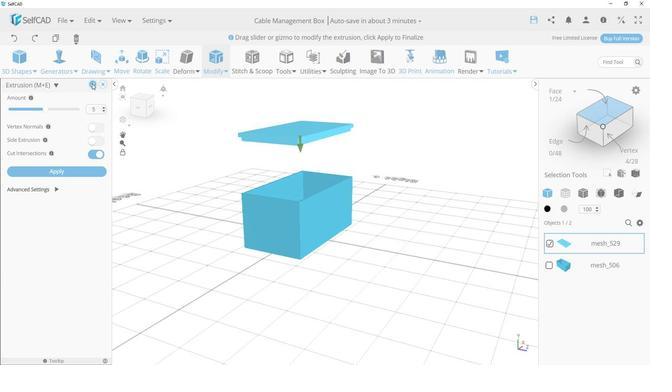 
Action: Mouse moved to (272, 211)
Screenshot: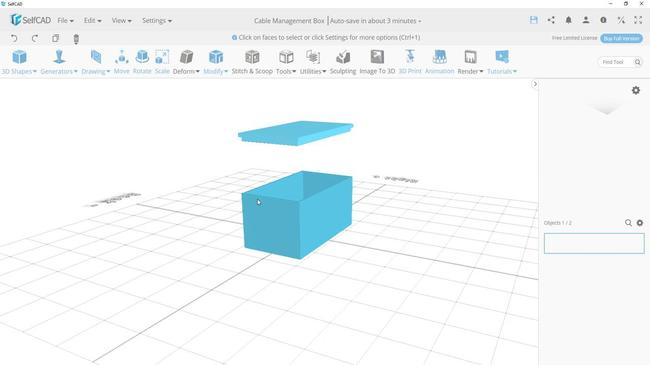 
Action: Mouse pressed left at (272, 211)
Screenshot: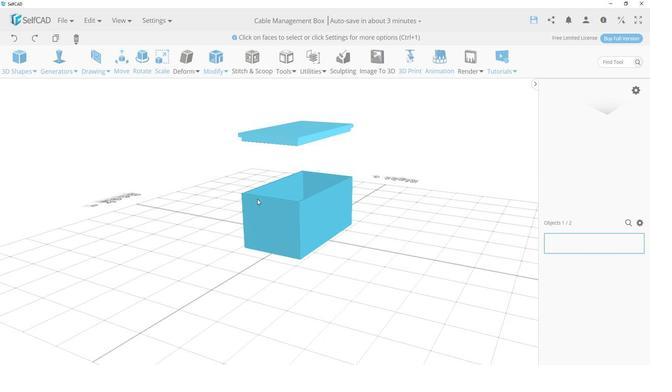 
Action: Mouse moved to (225, 183)
Screenshot: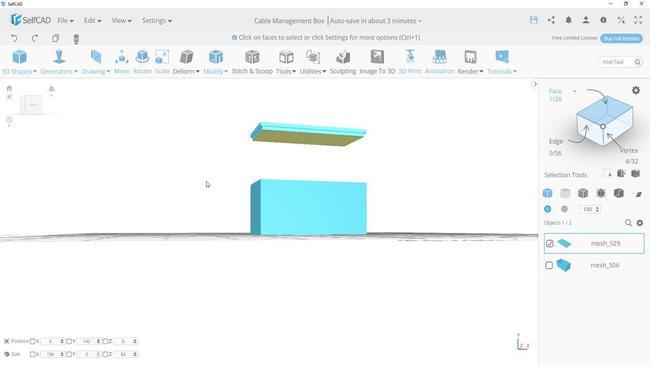 
Action: Mouse pressed left at (225, 183)
Screenshot: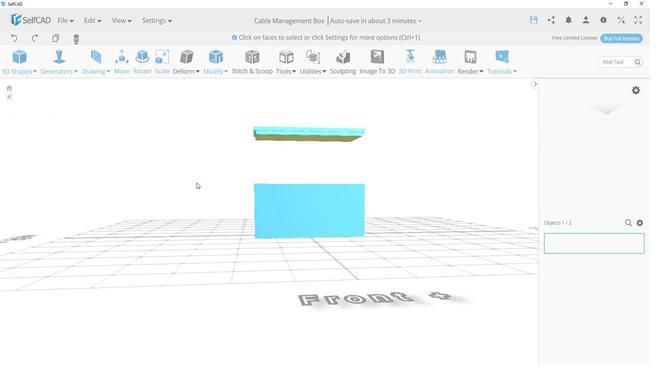 
Action: Mouse moved to (235, 187)
Screenshot: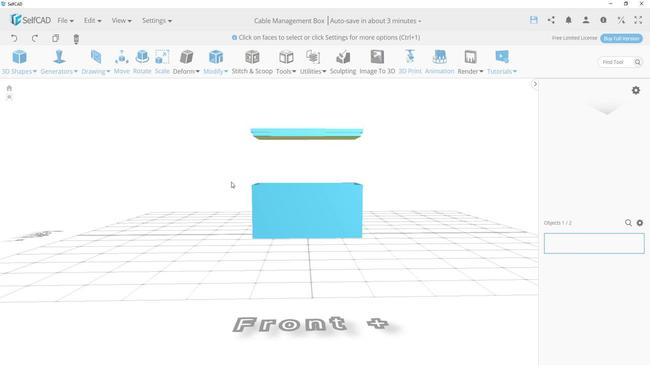 
Action: Mouse scrolled (235, 186) with delta (0, 0)
Screenshot: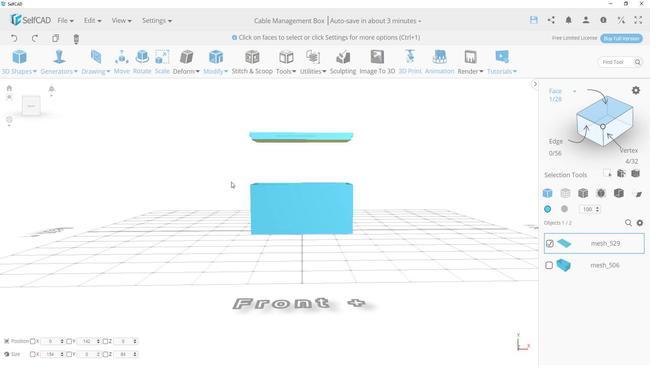 
Action: Mouse scrolled (235, 186) with delta (0, 0)
Screenshot: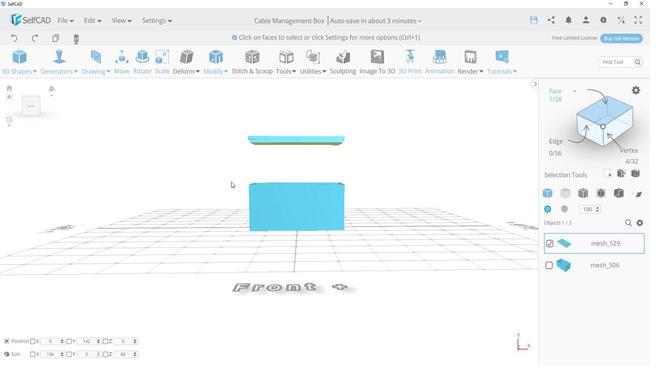 
Action: Mouse moved to (229, 187)
Screenshot: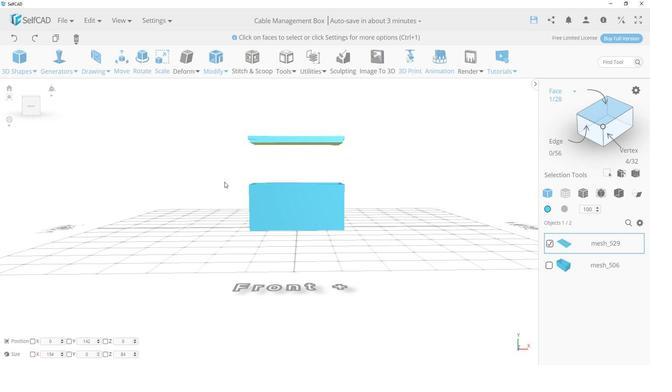 
Action: Mouse pressed left at (229, 187)
Screenshot: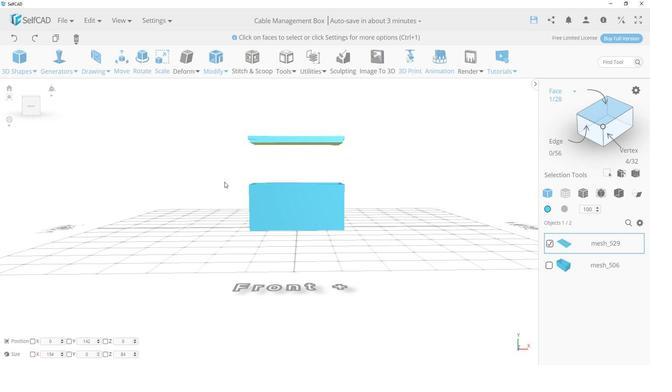 
Action: Mouse pressed left at (229, 187)
Screenshot: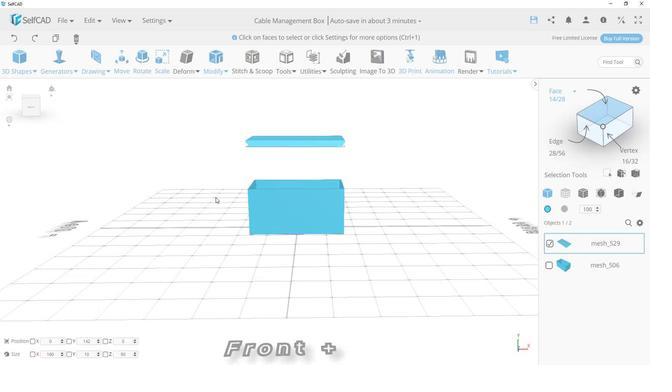 
Action: Mouse moved to (206, 213)
Screenshot: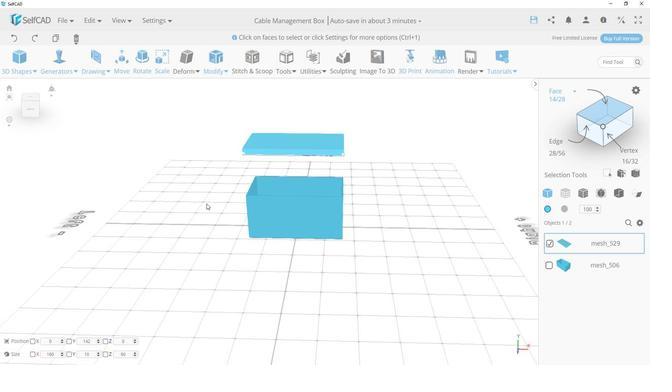 
Action: Mouse pressed left at (206, 213)
Screenshot: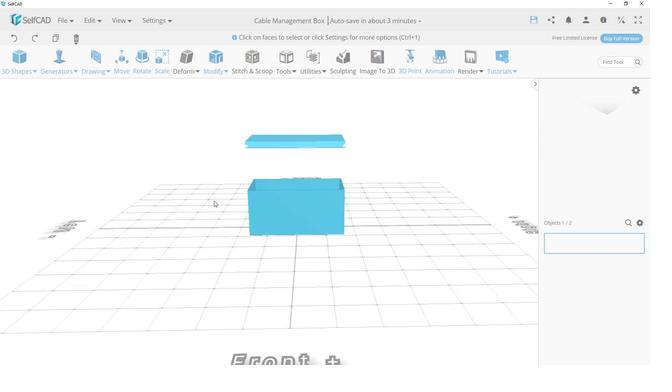 
Action: Mouse moved to (233, 204)
Screenshot: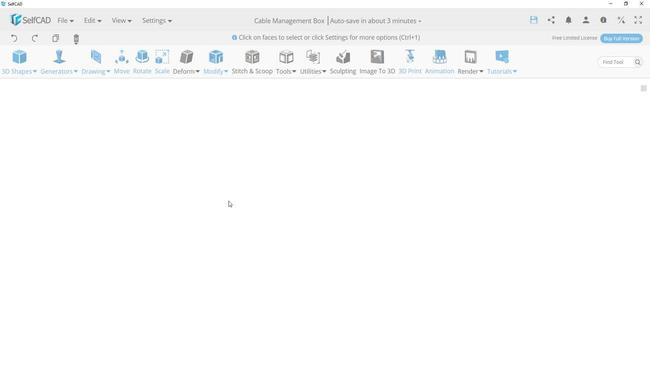 
Action: Mouse scrolled (233, 204) with delta (0, 0)
Screenshot: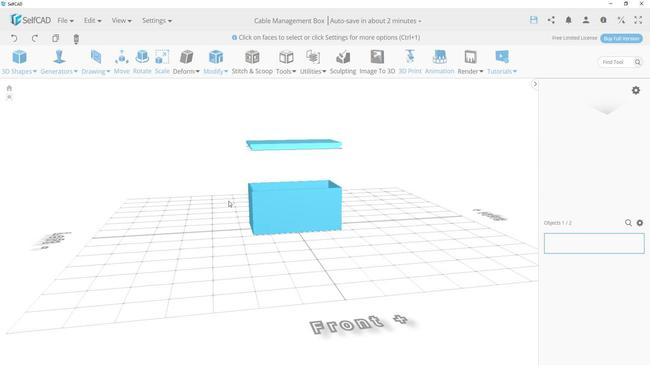 
Action: Mouse scrolled (233, 204) with delta (0, 0)
Screenshot: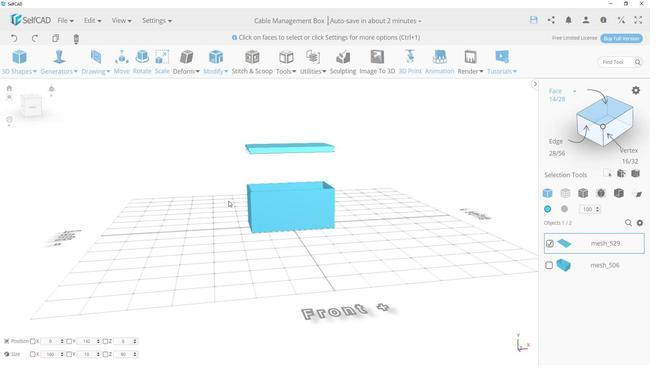 
Action: Mouse moved to (233, 204)
Screenshot: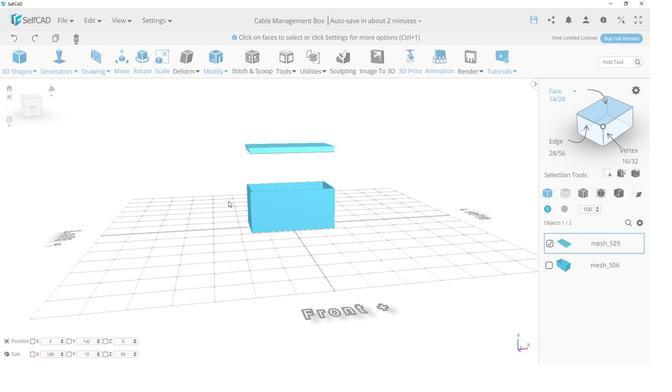 
Action: Mouse pressed left at (233, 204)
Screenshot: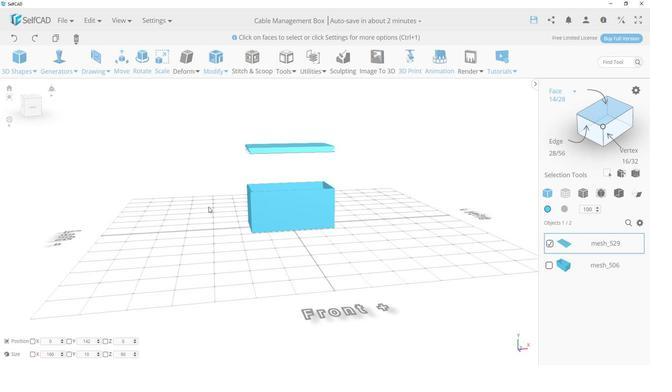 
Action: Mouse moved to (53, 105)
Screenshot: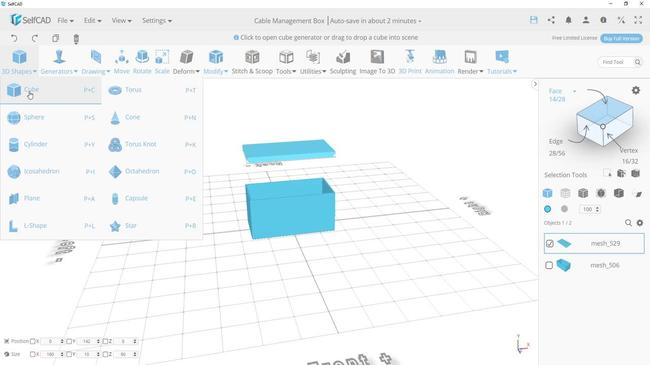 
Action: Mouse pressed left at (53, 105)
Screenshot: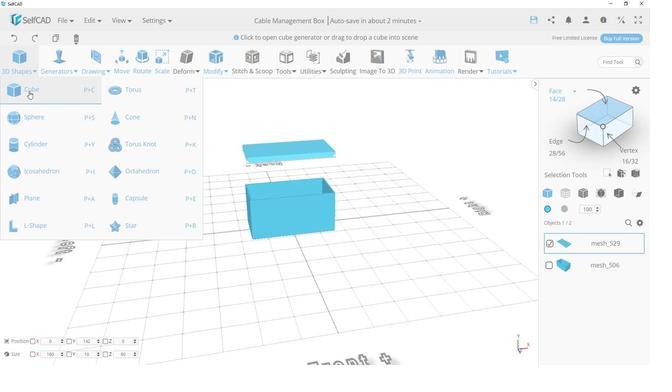 
Action: Mouse moved to (86, 141)
Screenshot: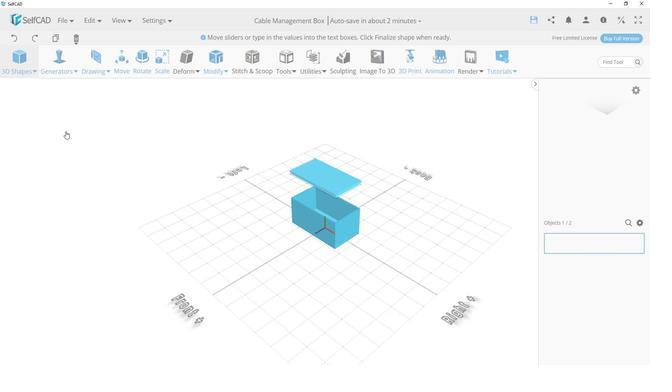 
Action: Mouse pressed left at (86, 141)
Screenshot: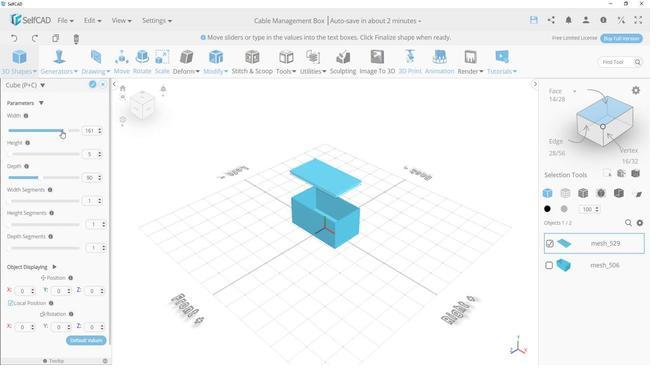 
Action: Mouse moved to (116, 142)
Screenshot: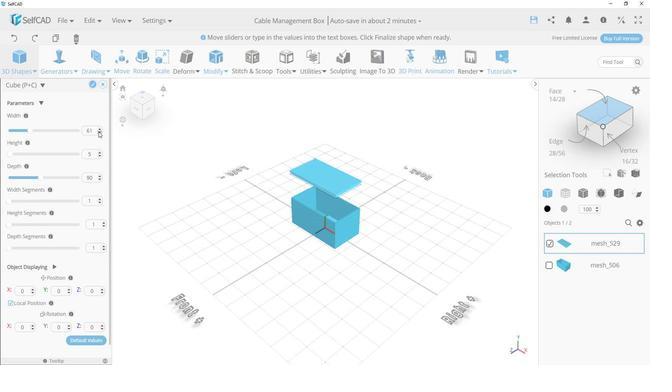 
Action: Mouse pressed left at (116, 142)
Screenshot: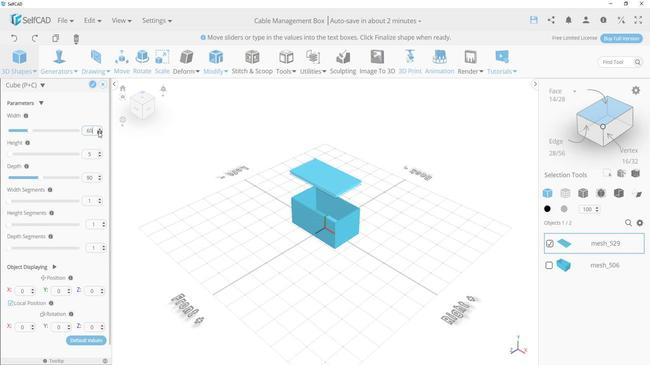 
Action: Mouse moved to (36, 162)
Screenshot: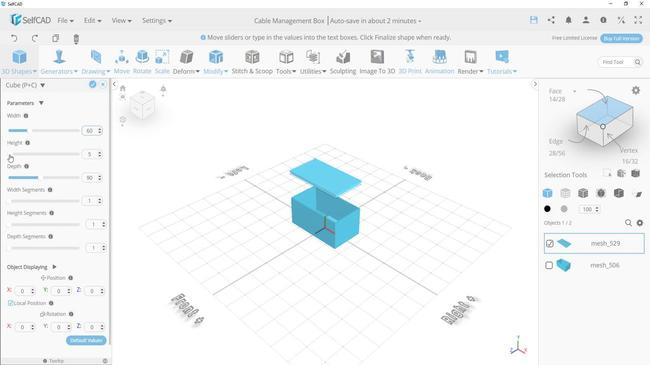 
Action: Mouse pressed left at (36, 162)
